 Task: Open Card Board Meeting in Board Diversity and Inclusion Program Evaluation and Optimization to Workspace App Development and add a team member Softage.1@softage.net, a label Orange, a checklist Event Sponsorship, an attachment from your computer, a color Orange and finally, add a card description 'Research and develop new partnership opportunities' and a comment 'We should approach this task with a sense of ownership, taking pride in our work and its impact on the project.'. Add a start date 'Jan 09, 1900' with a due date 'Jan 16, 1900'
Action: Mouse moved to (70, 281)
Screenshot: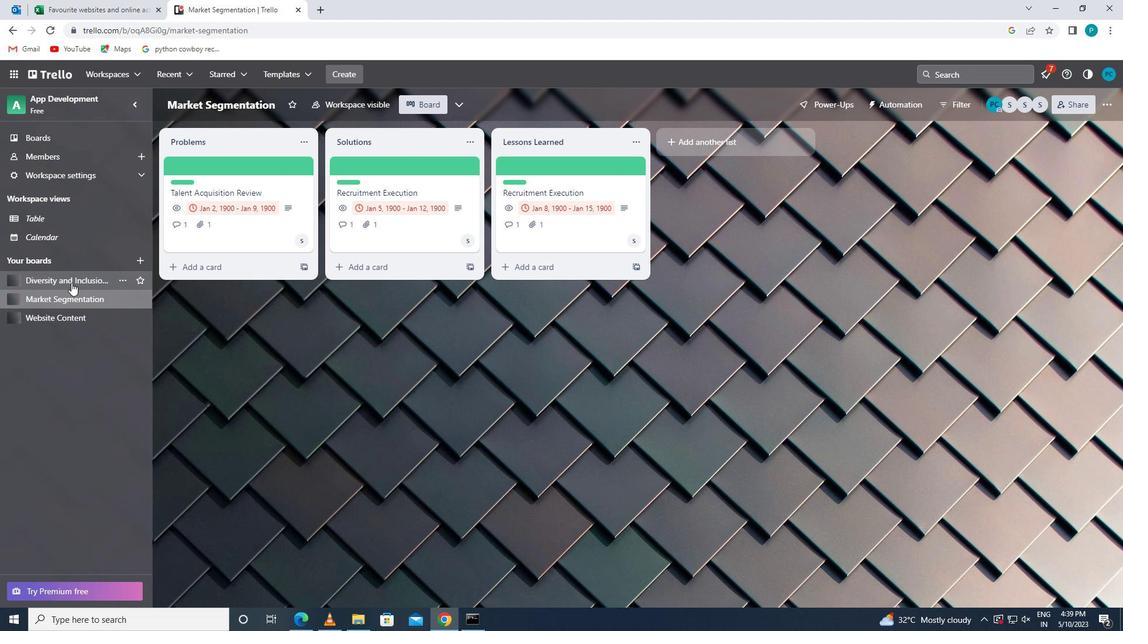 
Action: Mouse pressed left at (70, 281)
Screenshot: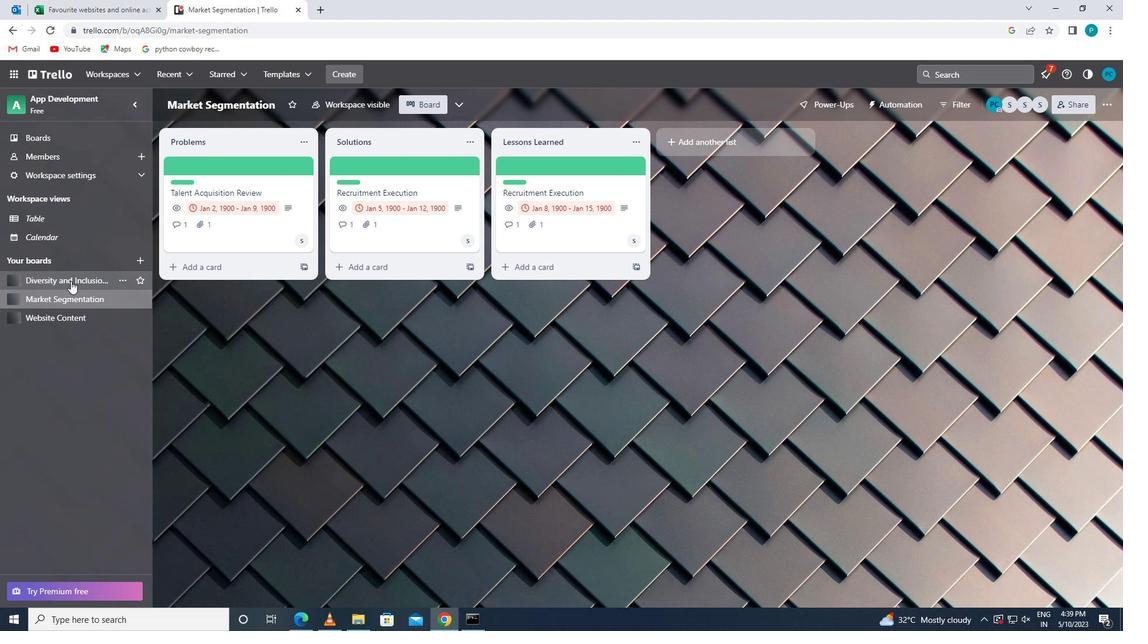 
Action: Mouse moved to (555, 171)
Screenshot: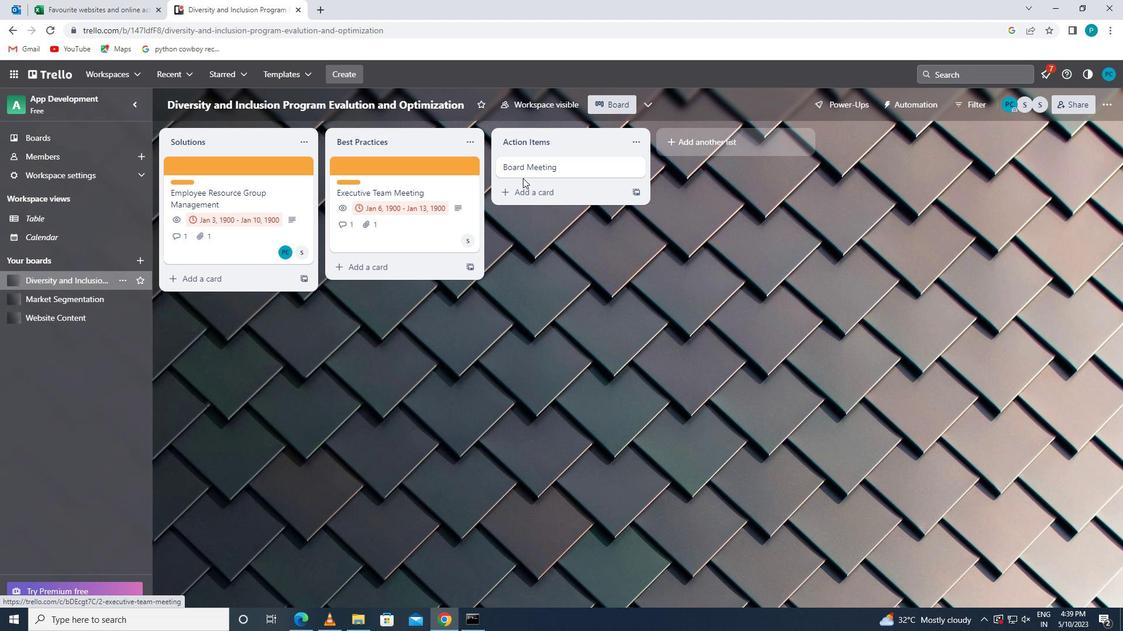 
Action: Mouse pressed left at (555, 171)
Screenshot: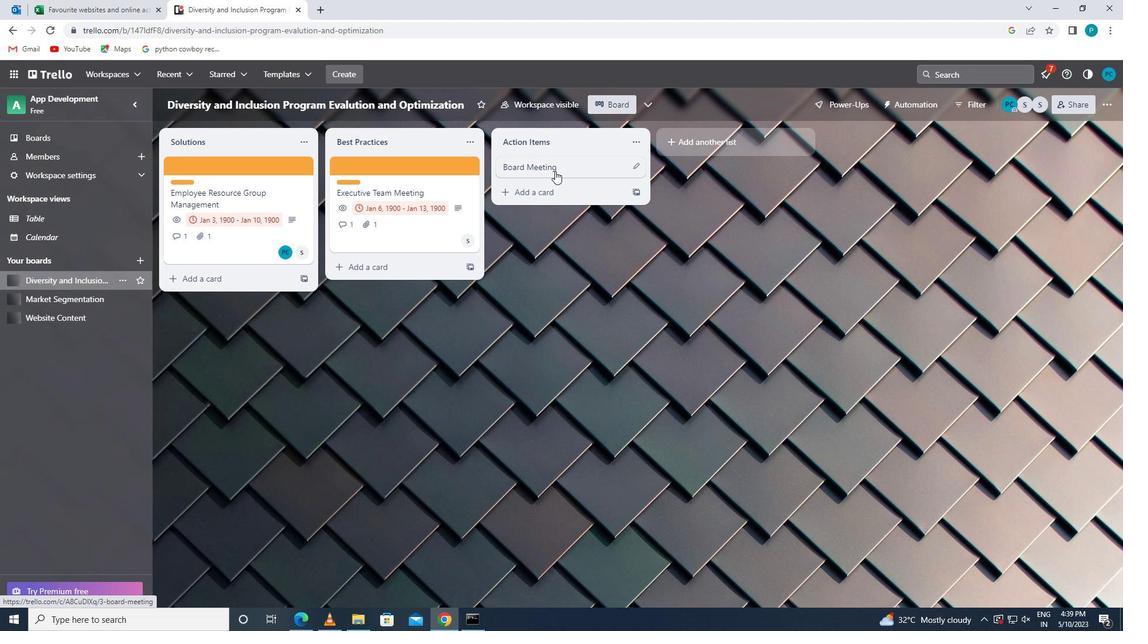 
Action: Mouse moved to (726, 213)
Screenshot: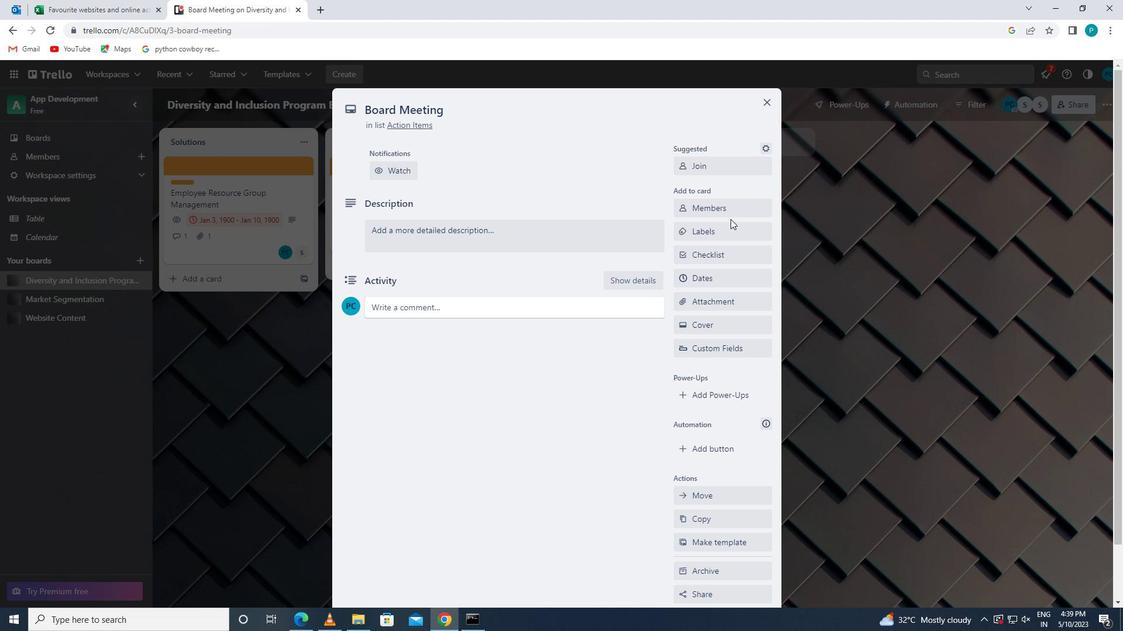
Action: Mouse pressed left at (726, 213)
Screenshot: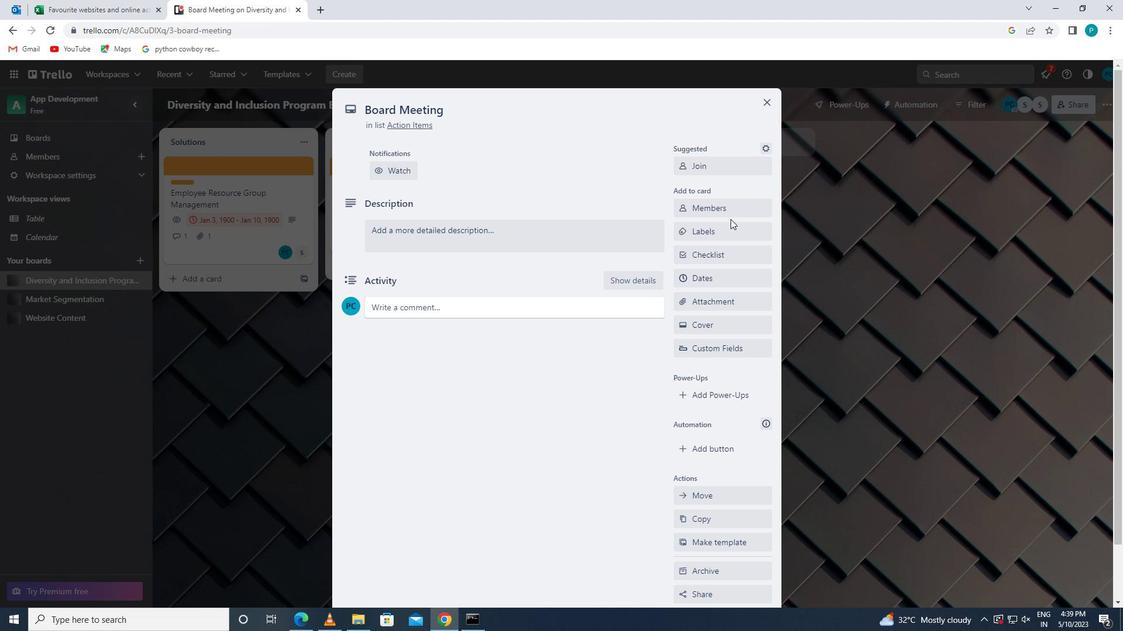 
Action: Mouse moved to (713, 268)
Screenshot: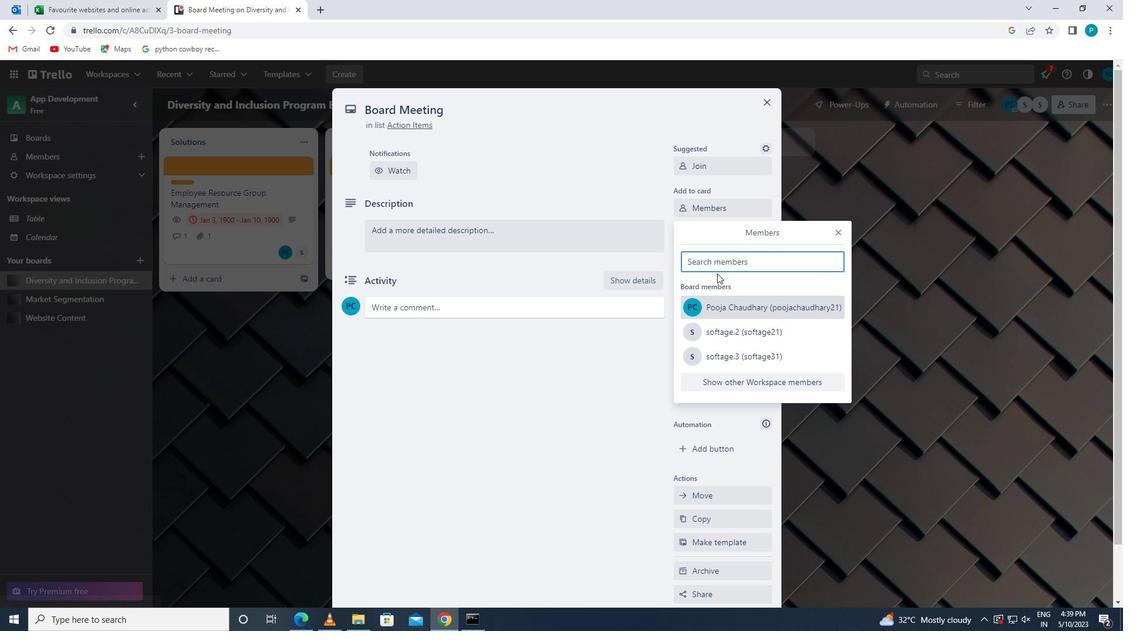 
Action: Key pressed softage
Screenshot: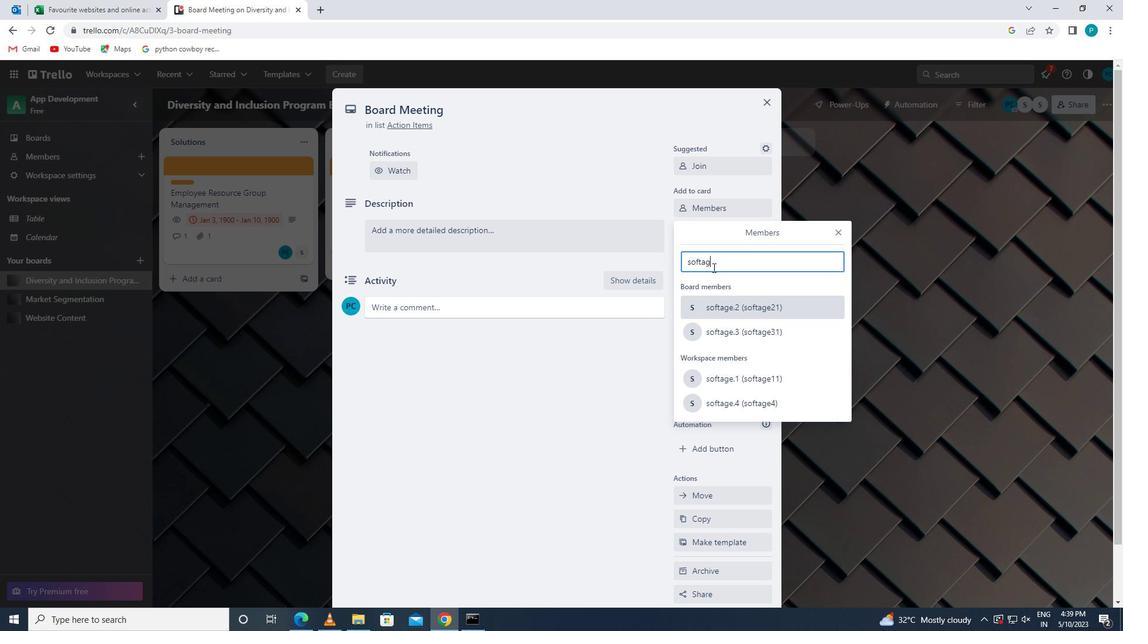 
Action: Mouse moved to (729, 379)
Screenshot: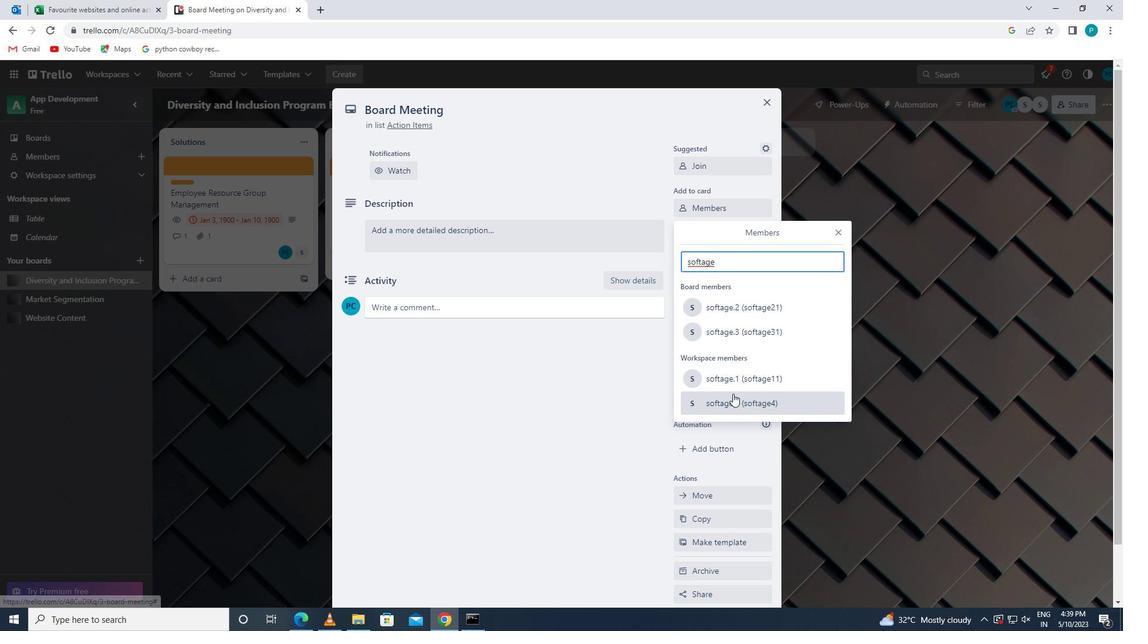 
Action: Mouse pressed left at (729, 379)
Screenshot: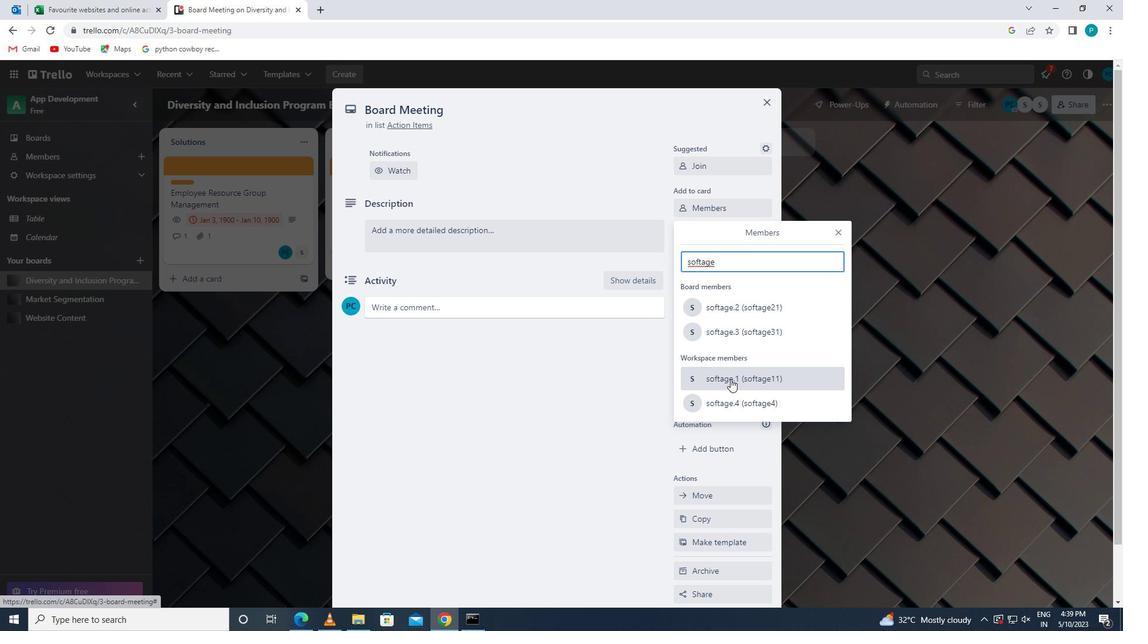 
Action: Mouse moved to (841, 228)
Screenshot: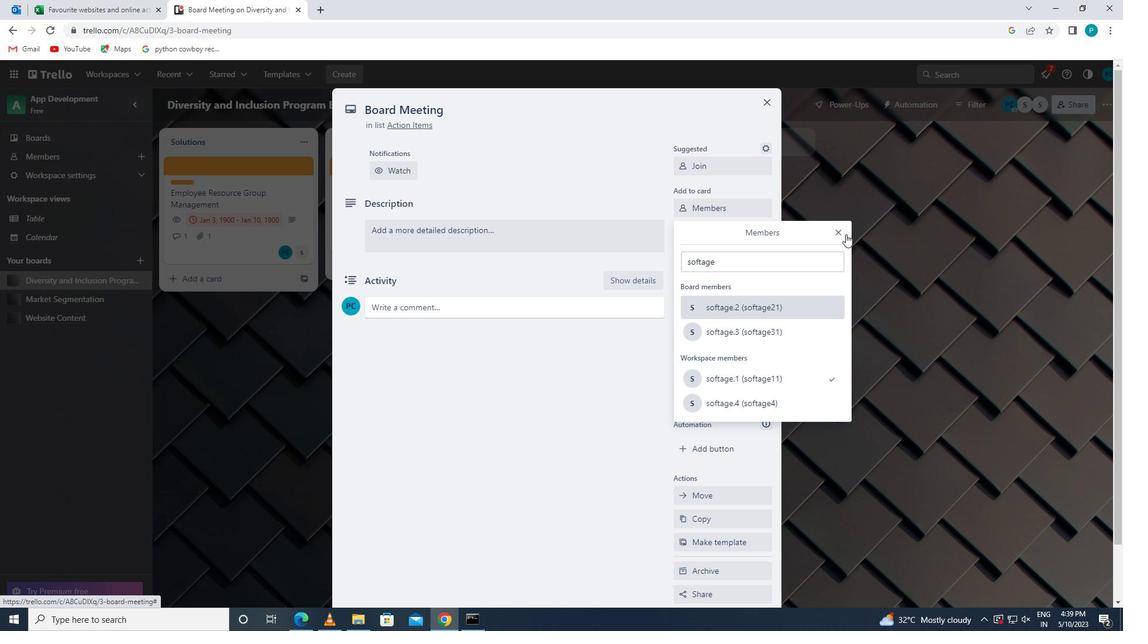 
Action: Mouse pressed left at (841, 228)
Screenshot: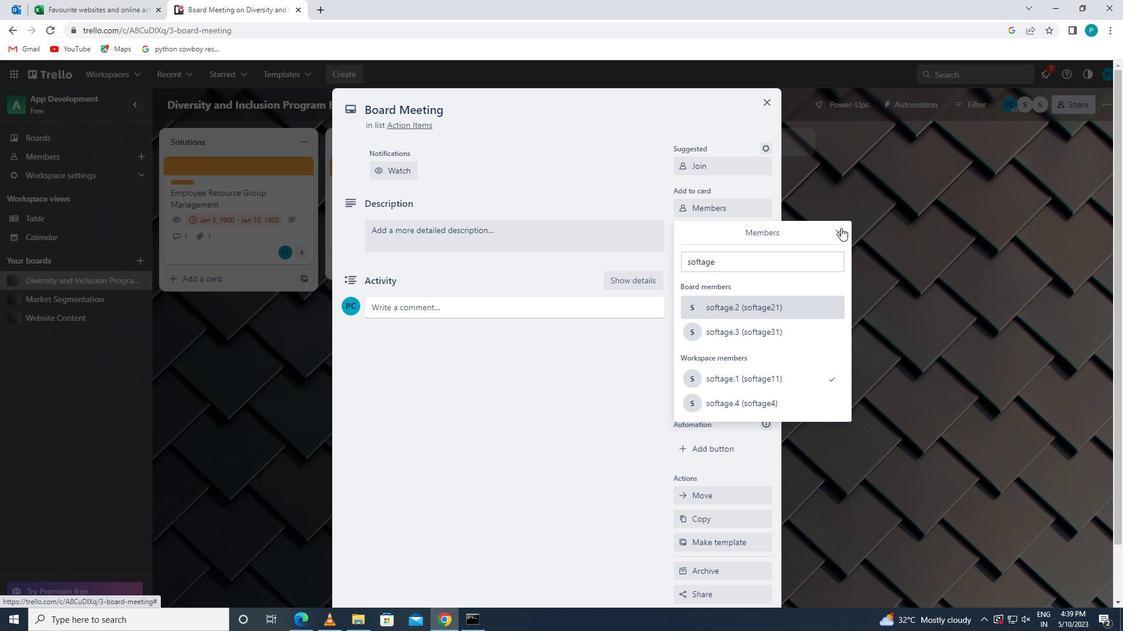 
Action: Mouse moved to (712, 233)
Screenshot: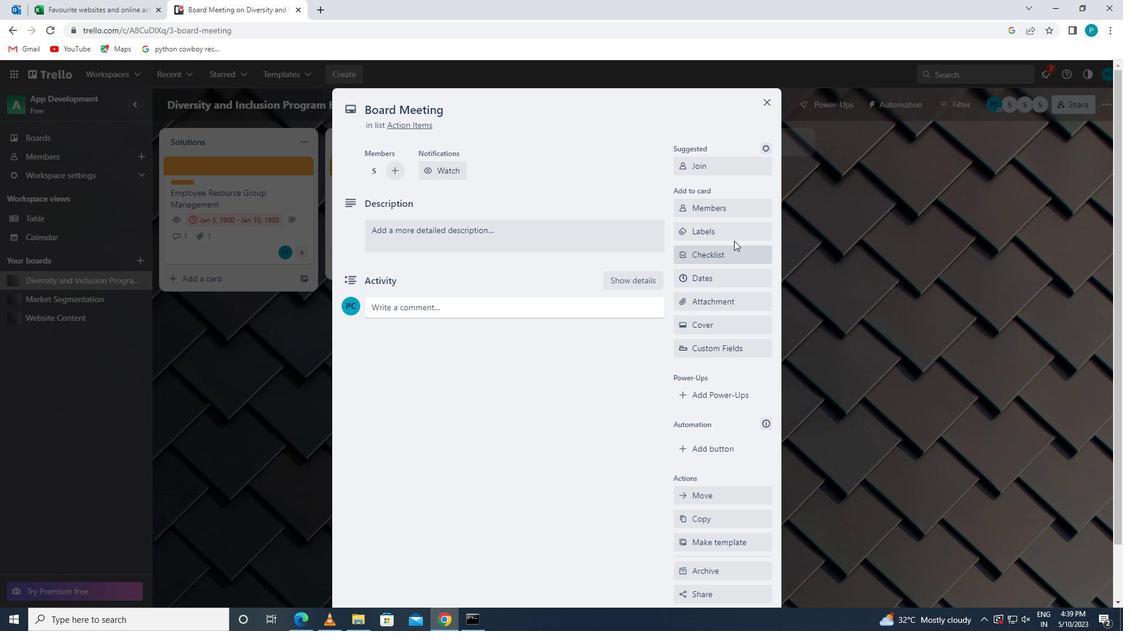 
Action: Mouse pressed left at (712, 233)
Screenshot: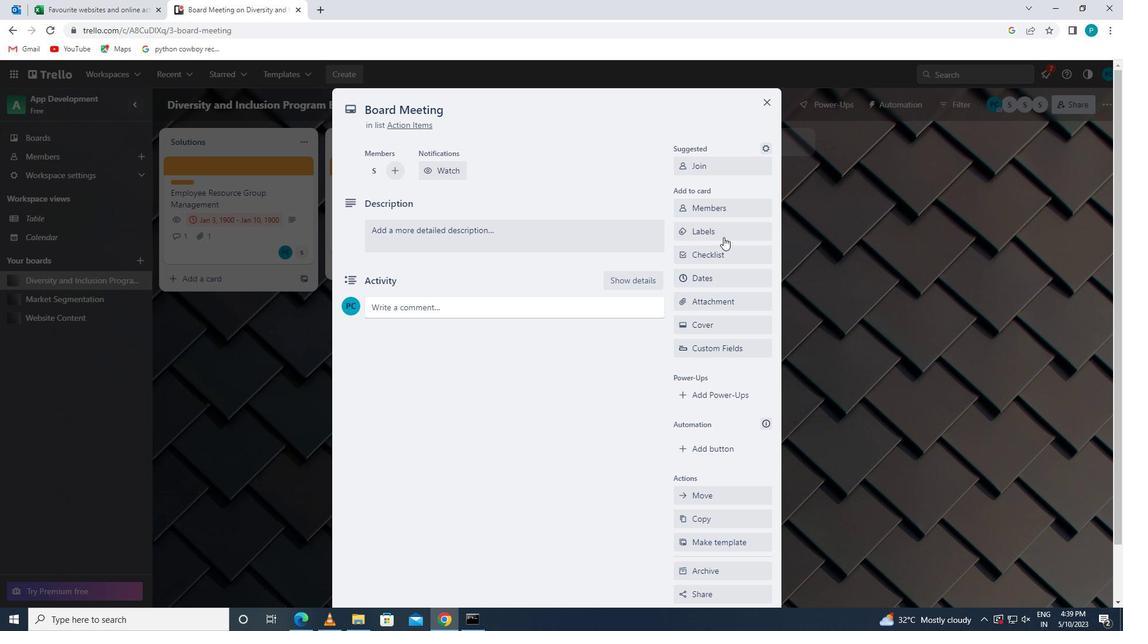 
Action: Mouse moved to (703, 449)
Screenshot: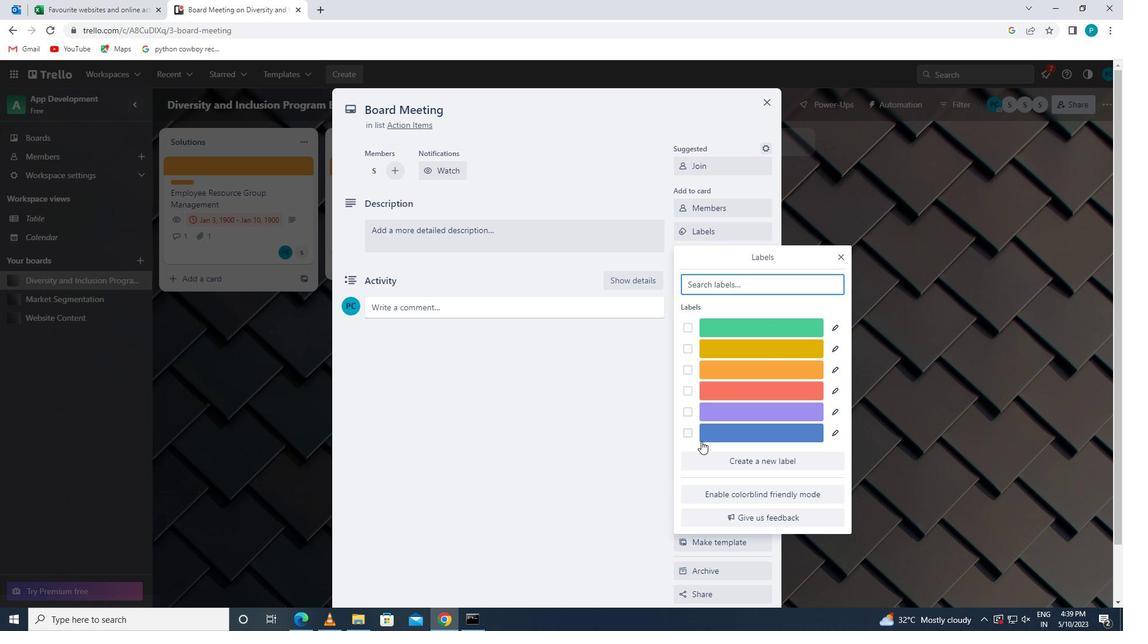 
Action: Mouse pressed left at (703, 449)
Screenshot: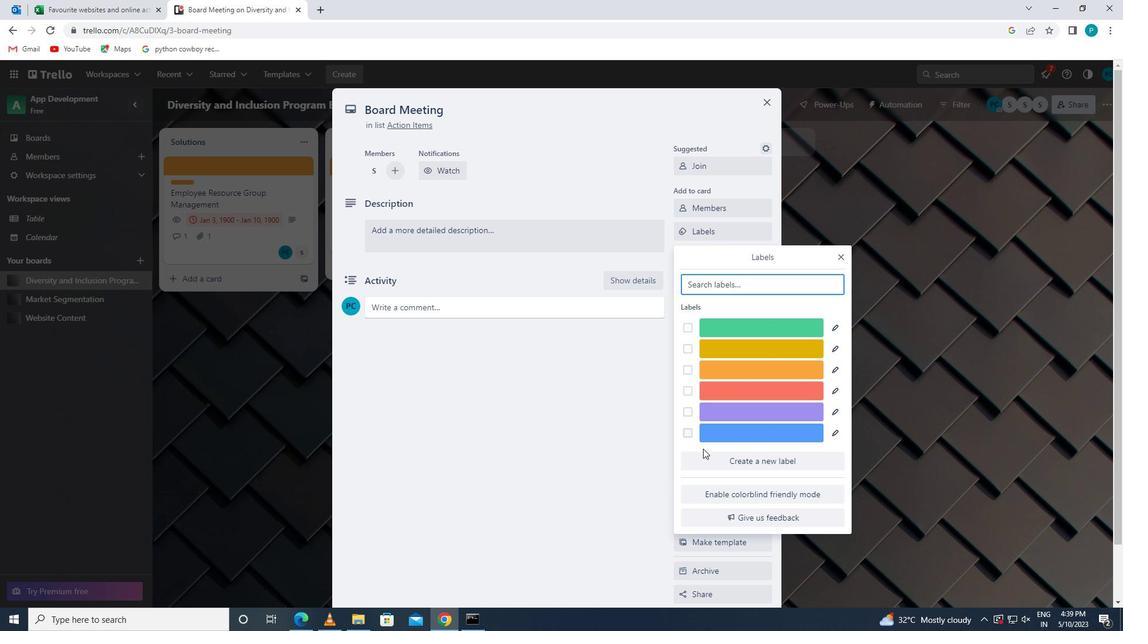 
Action: Mouse moved to (710, 455)
Screenshot: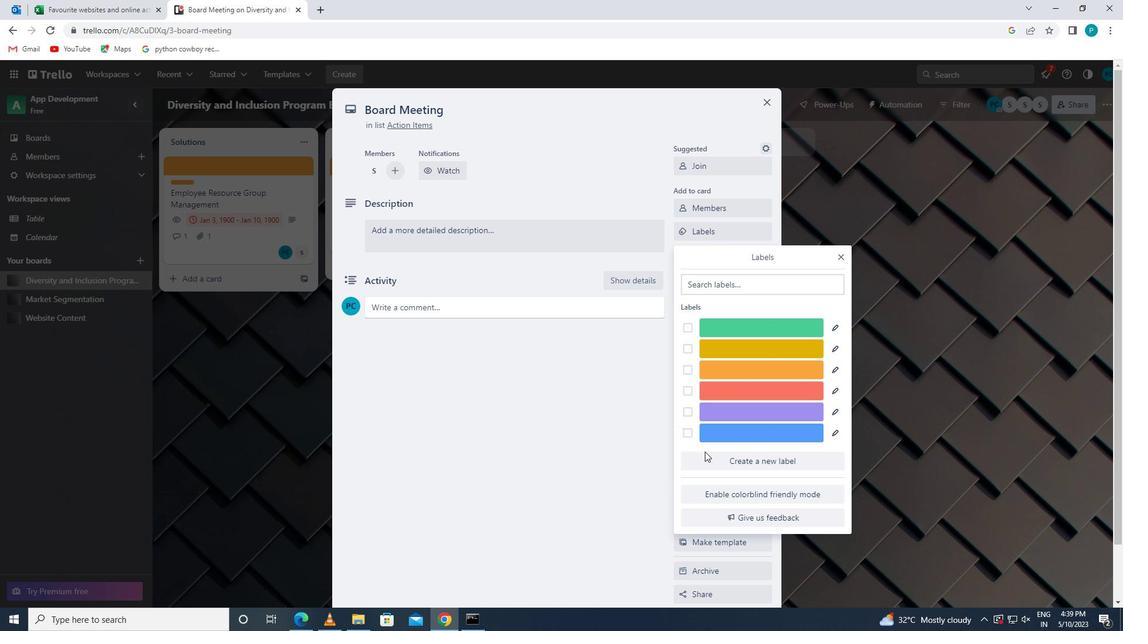 
Action: Mouse pressed left at (710, 455)
Screenshot: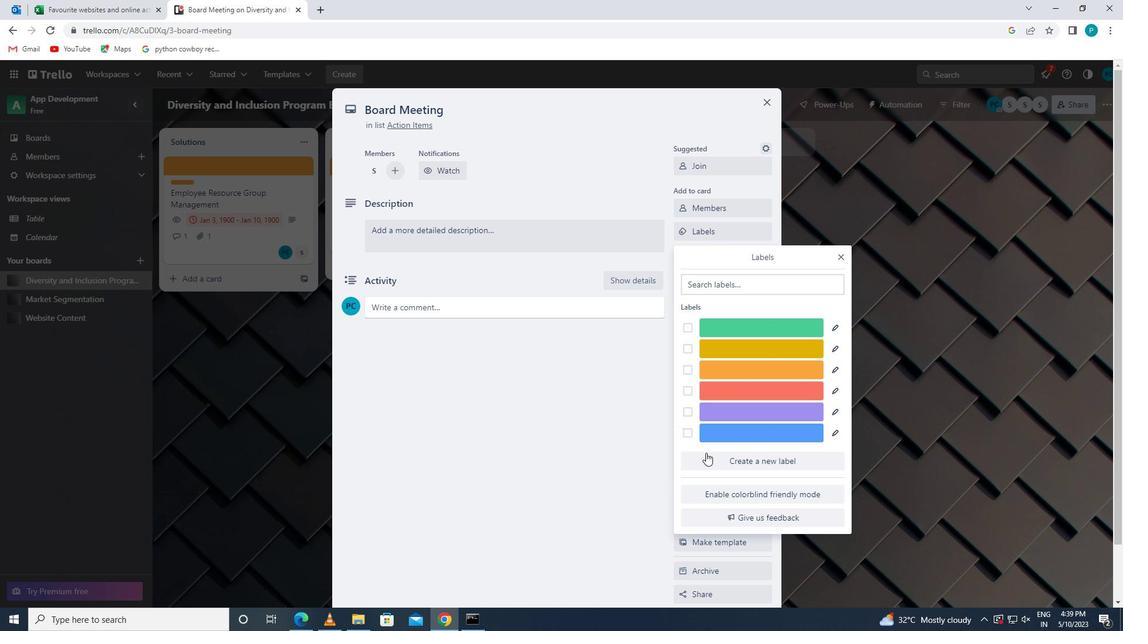 
Action: Mouse moved to (758, 427)
Screenshot: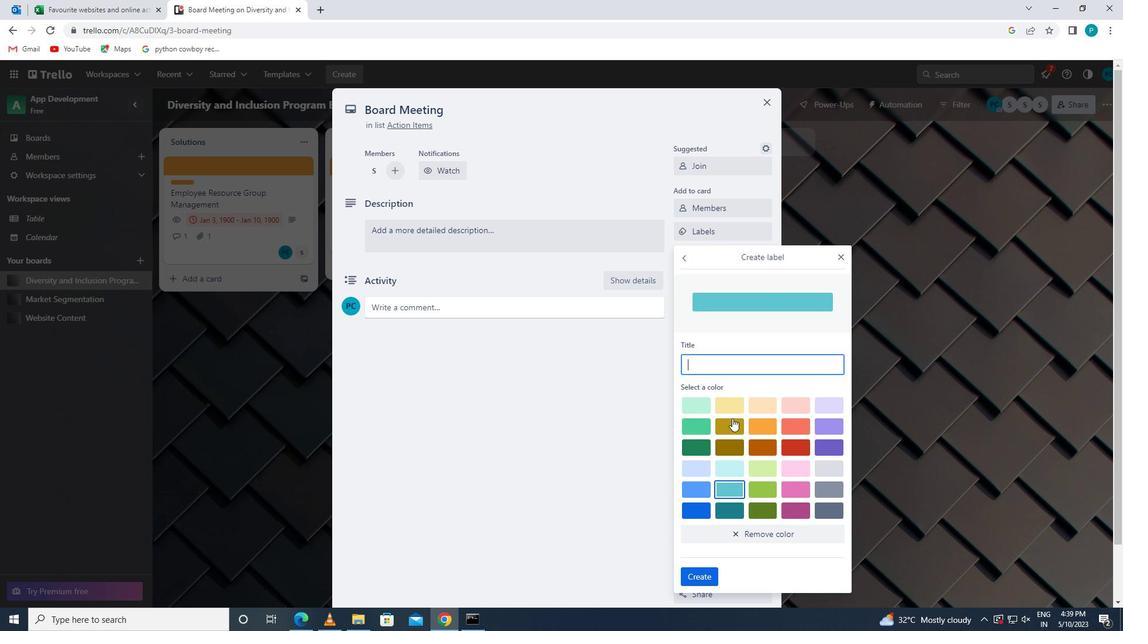 
Action: Mouse pressed left at (758, 427)
Screenshot: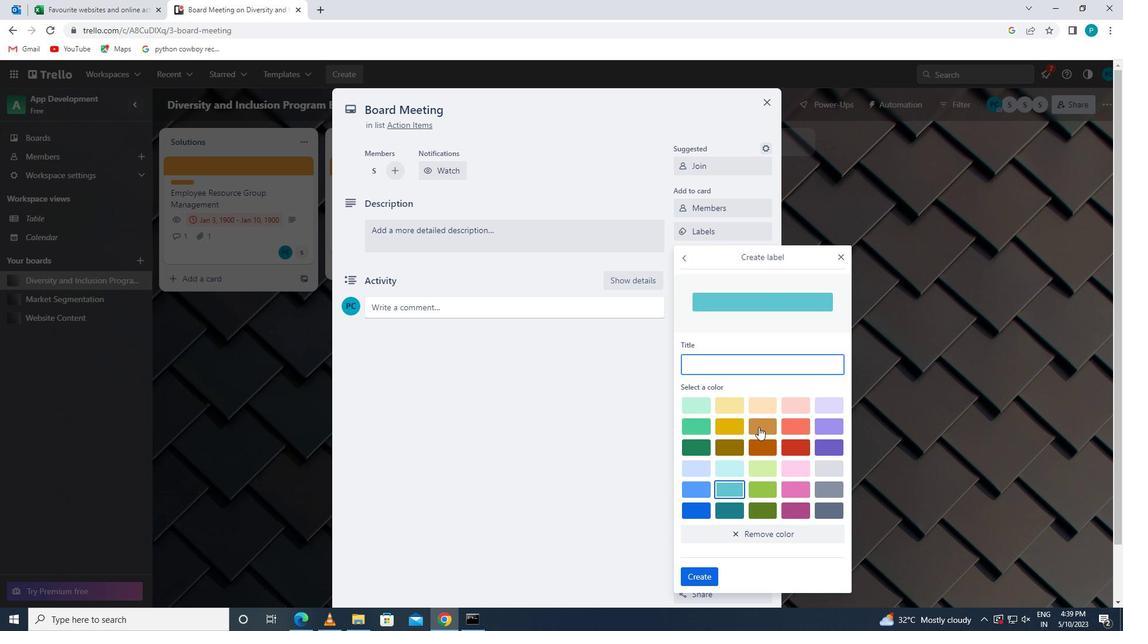 
Action: Mouse moved to (690, 586)
Screenshot: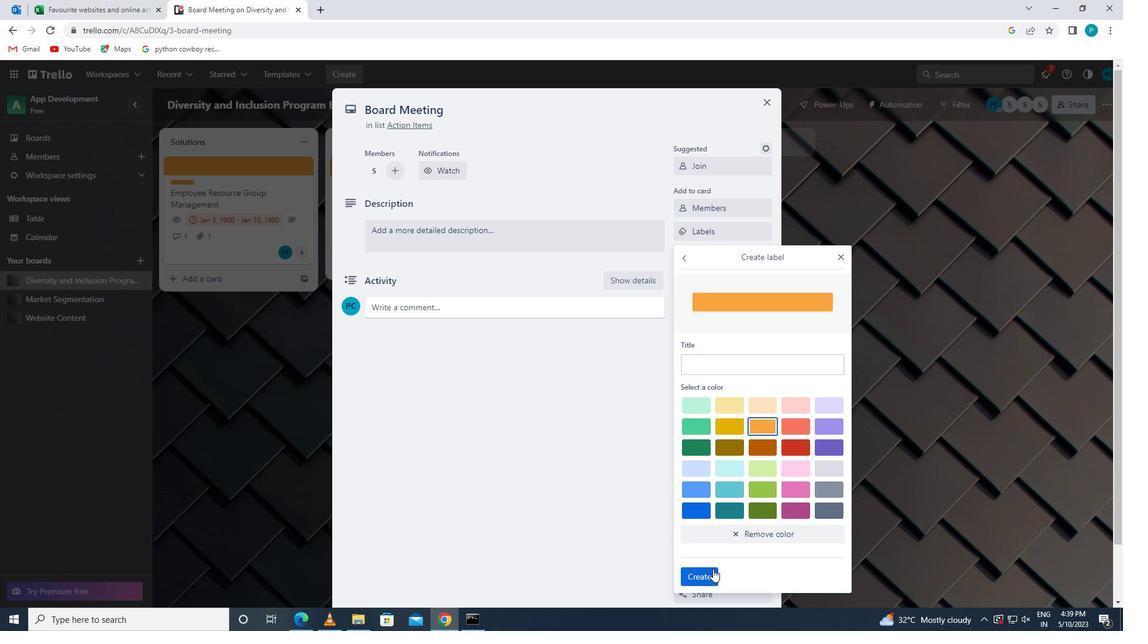 
Action: Mouse pressed left at (690, 586)
Screenshot: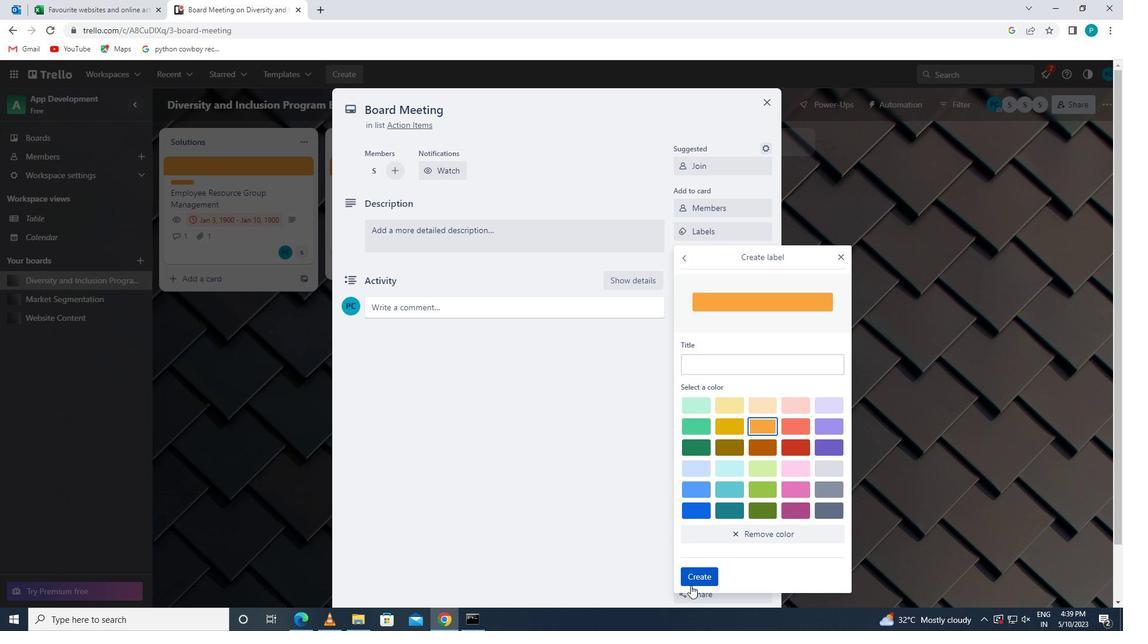 
Action: Mouse moved to (839, 261)
Screenshot: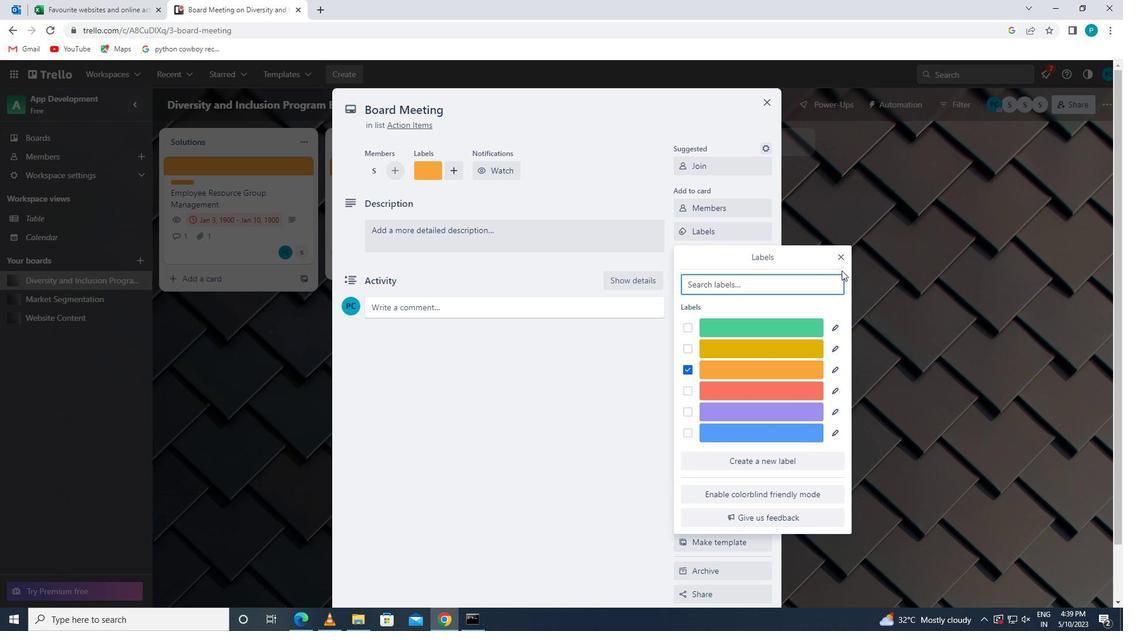 
Action: Mouse pressed left at (839, 261)
Screenshot: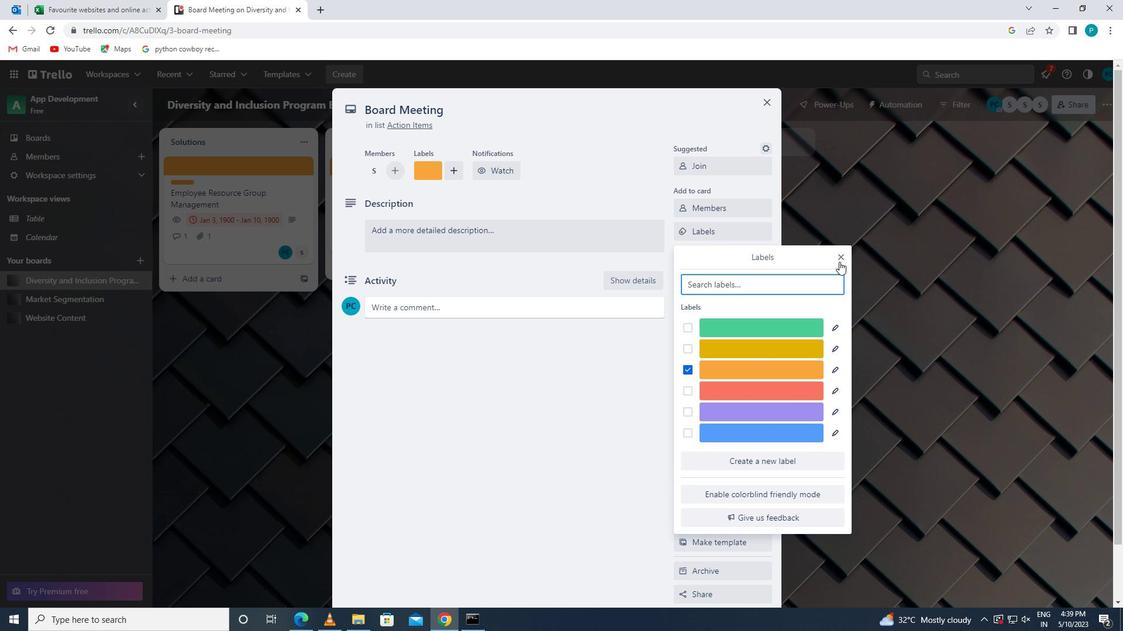 
Action: Mouse moved to (715, 256)
Screenshot: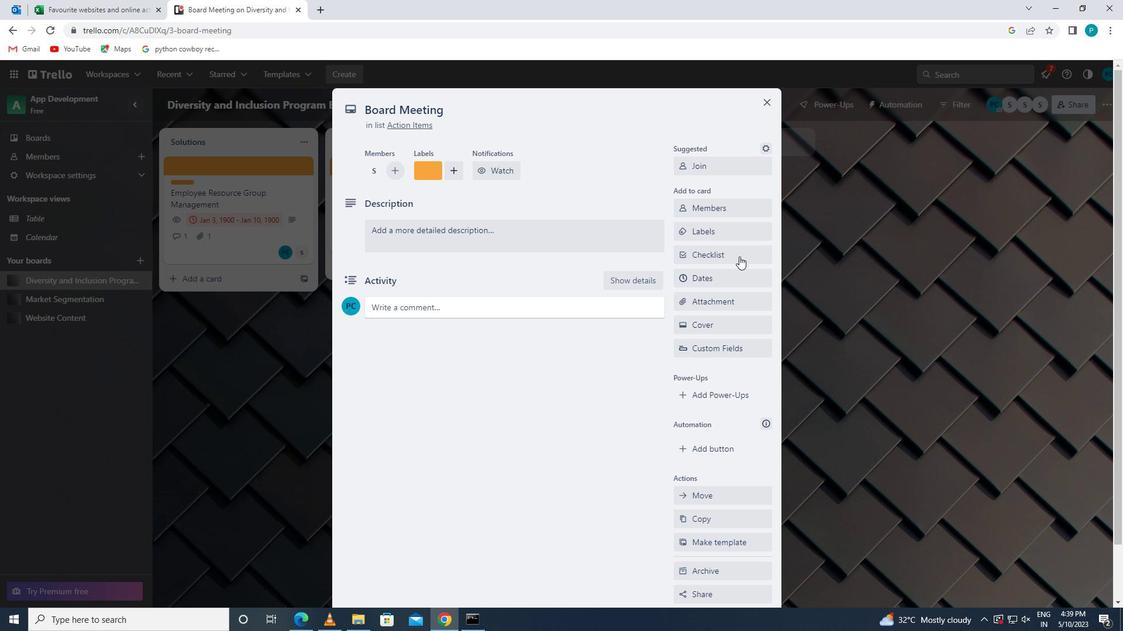 
Action: Mouse pressed left at (715, 256)
Screenshot: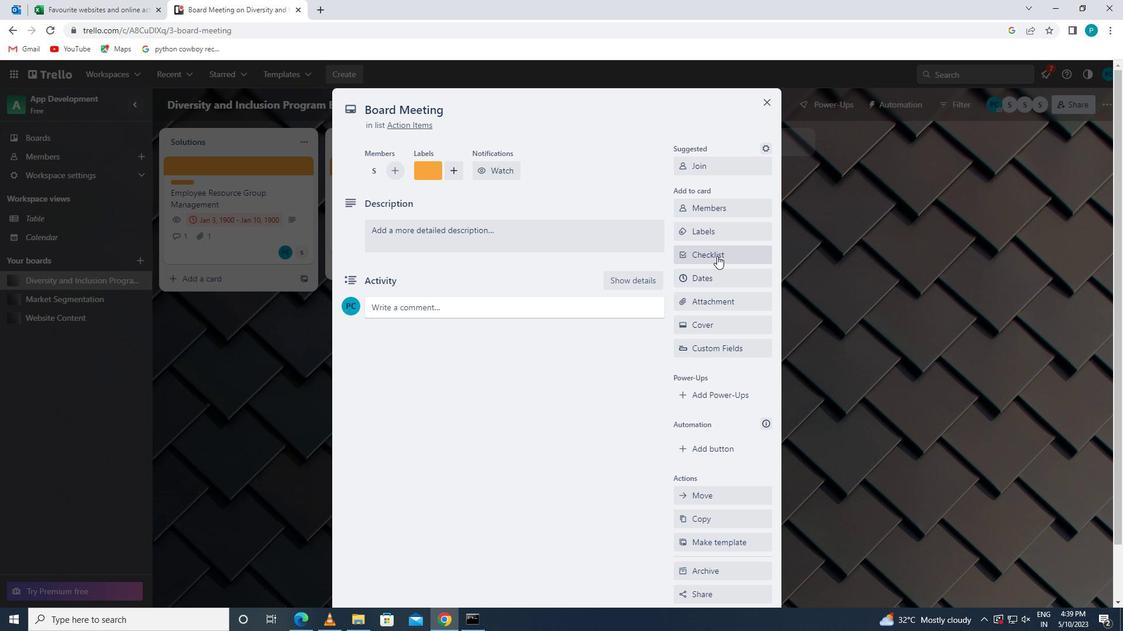 
Action: Mouse moved to (764, 321)
Screenshot: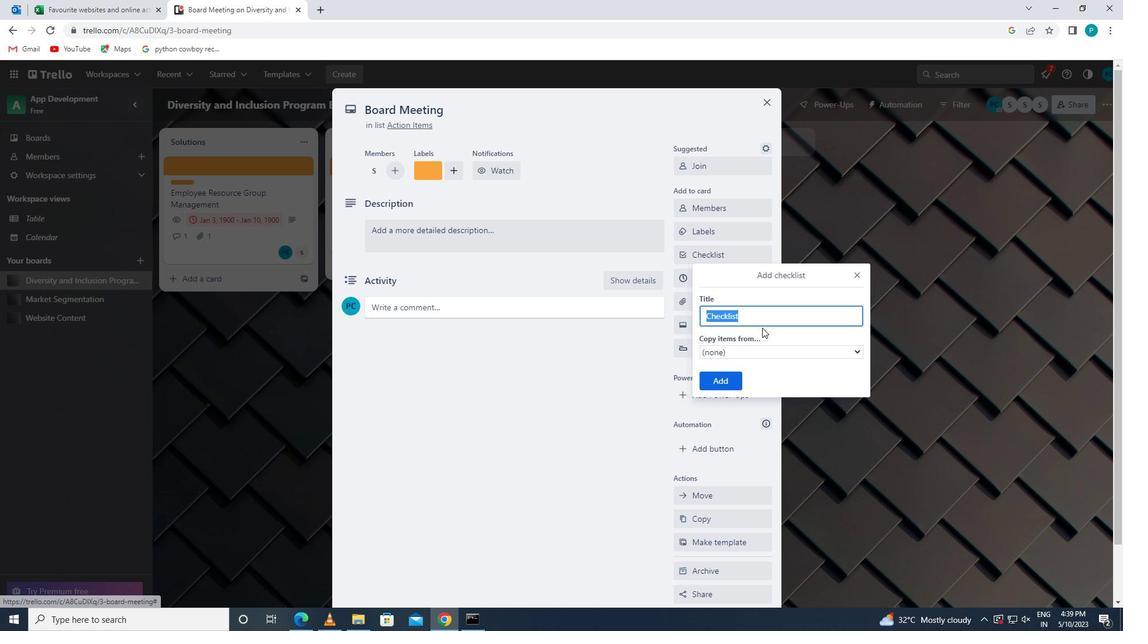 
Action: Mouse pressed left at (764, 321)
Screenshot: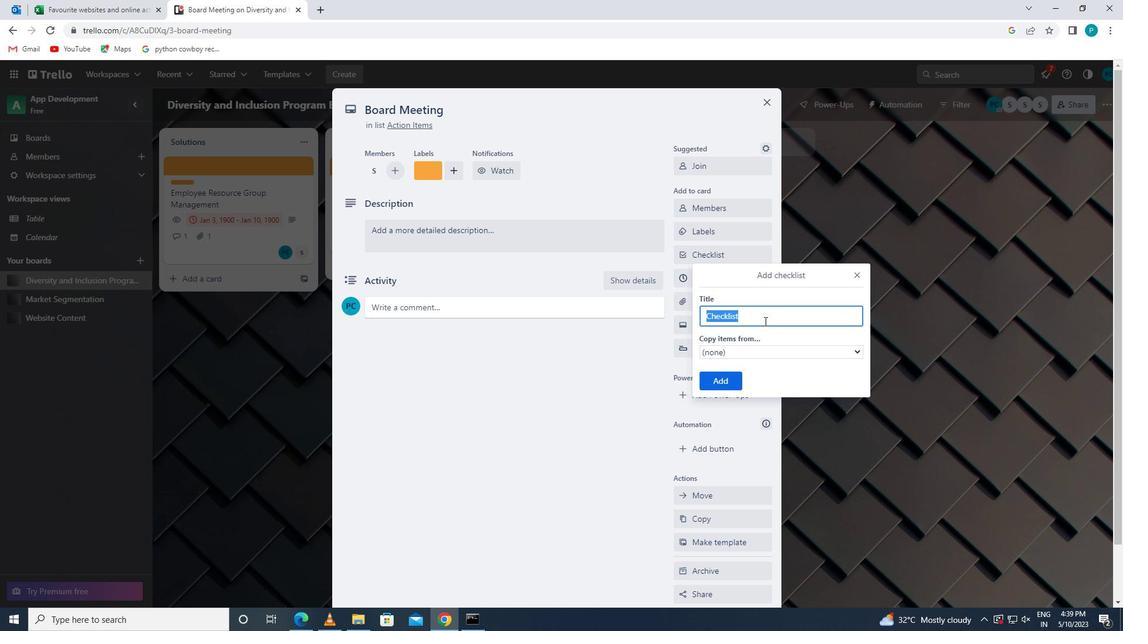 
Action: Key pressed e<Key.backspace><Key.backspace><Key.backspace><Key.backspace><Key.backspace><Key.backspace><Key.backspace><Key.backspace><Key.backspace><Key.backspace><Key.backspace><Key.backspace><Key.backspace><Key.backspace><Key.backspace><Key.backspace><Key.backspace>ev
Screenshot: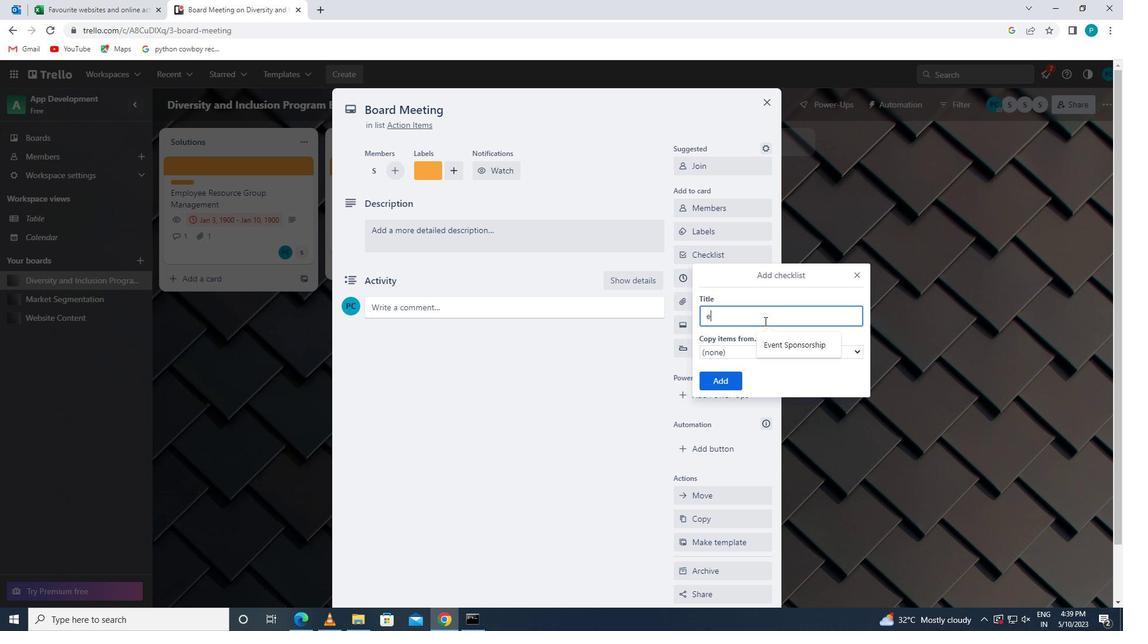 
Action: Mouse moved to (789, 349)
Screenshot: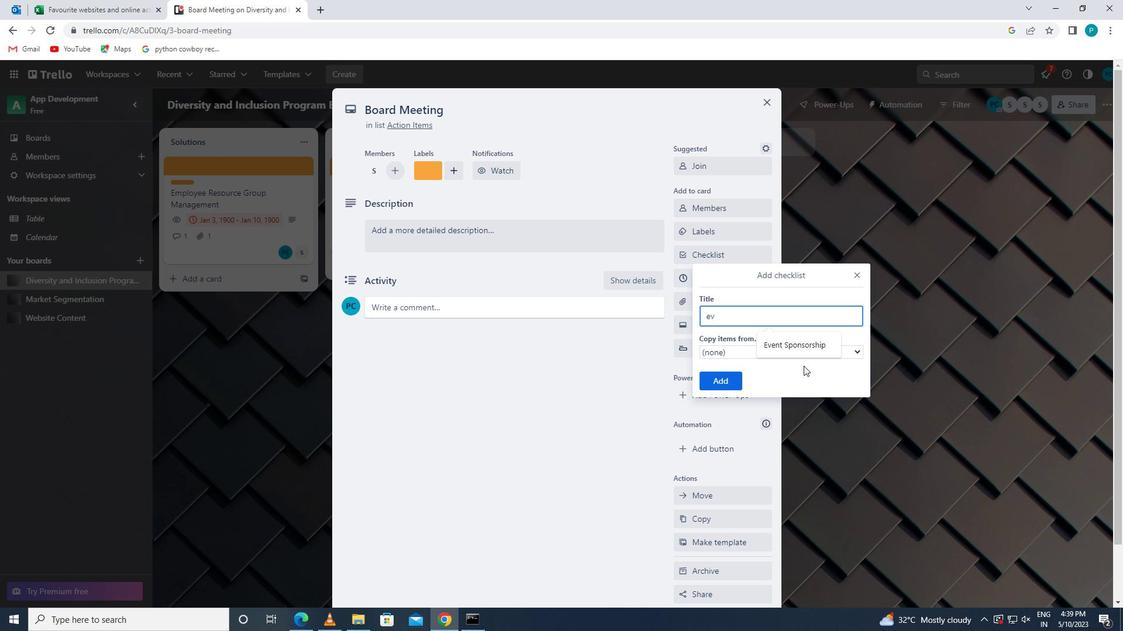 
Action: Mouse pressed left at (789, 349)
Screenshot: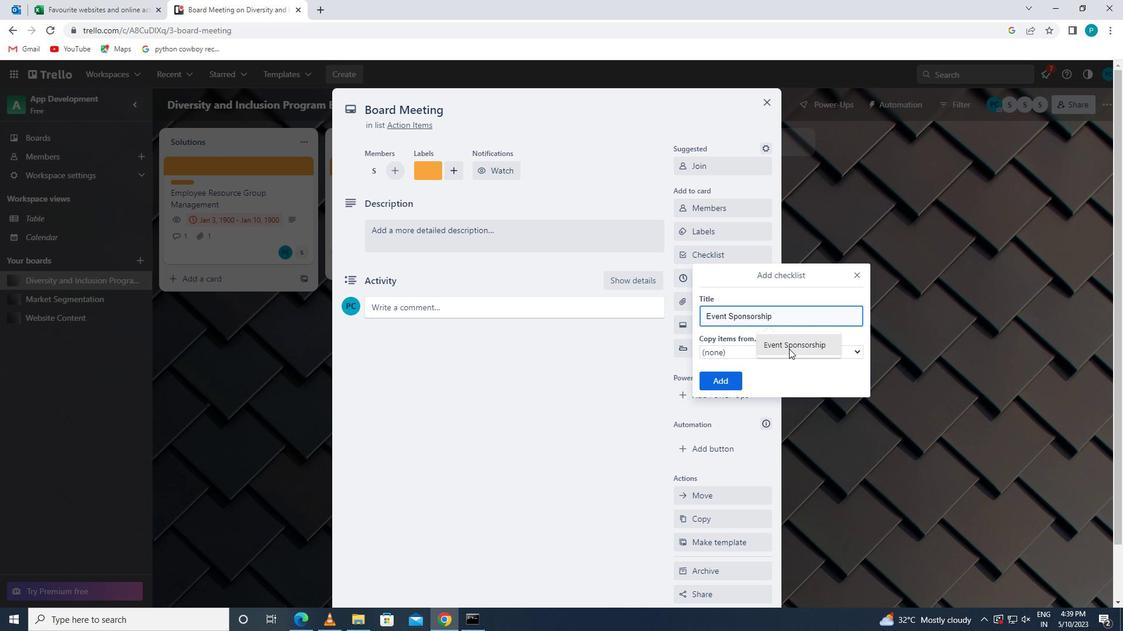 
Action: Mouse moved to (736, 375)
Screenshot: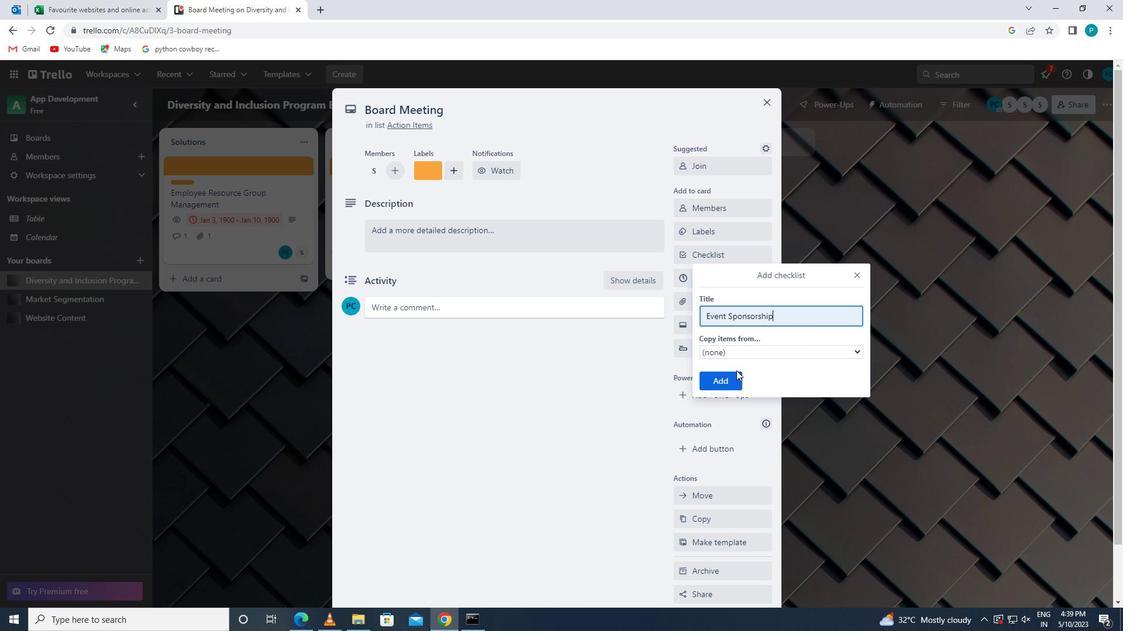 
Action: Mouse pressed left at (736, 375)
Screenshot: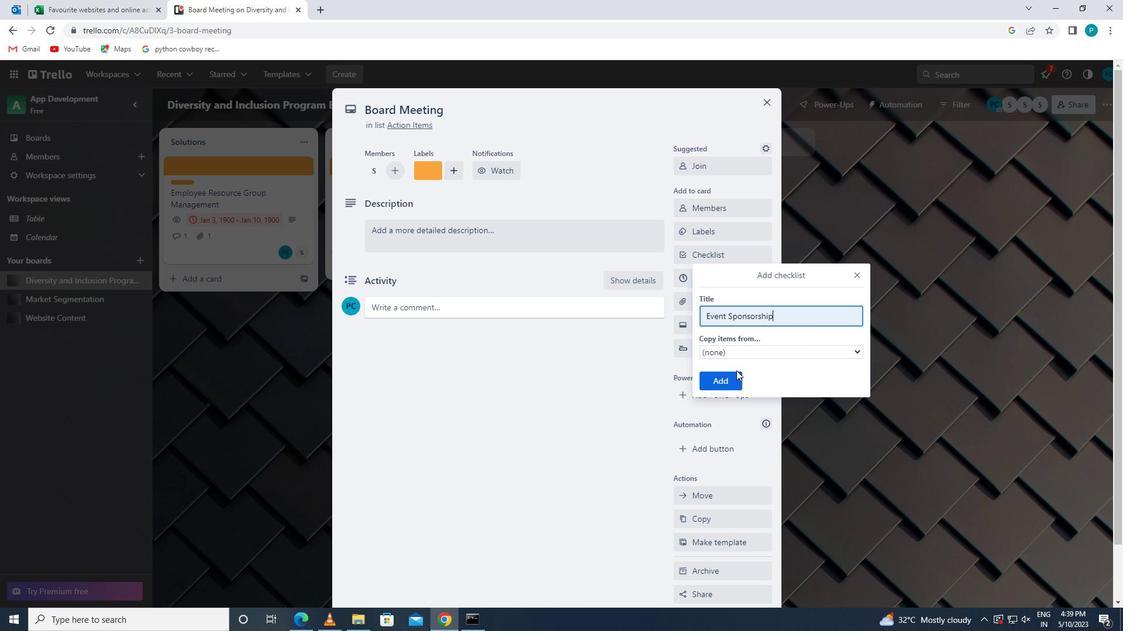 
Action: Mouse moved to (719, 293)
Screenshot: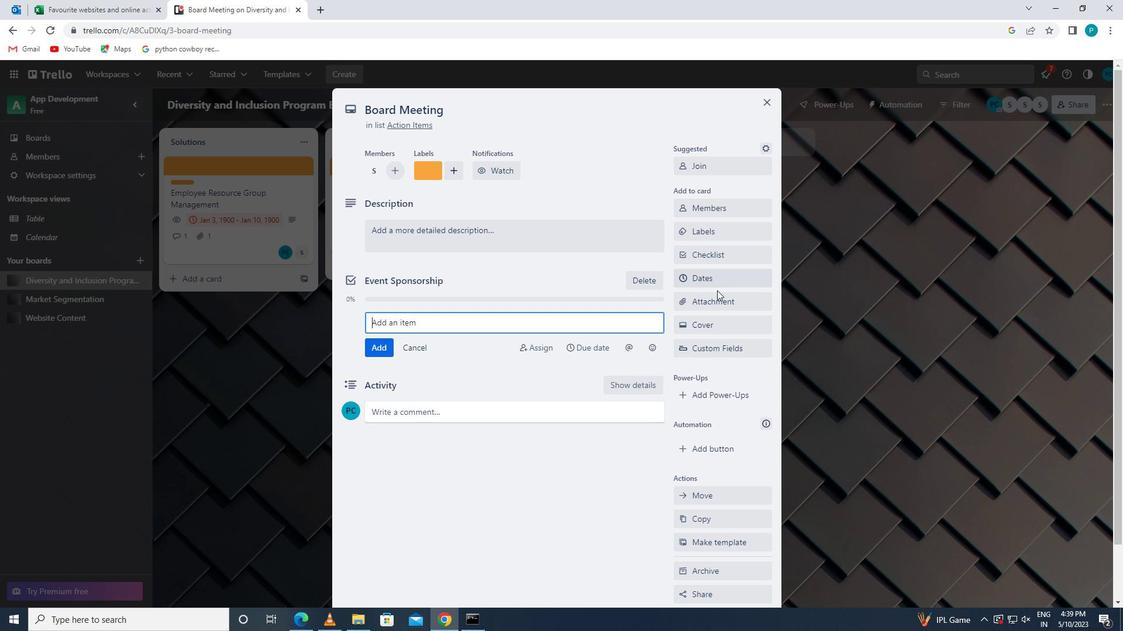 
Action: Mouse pressed left at (719, 293)
Screenshot: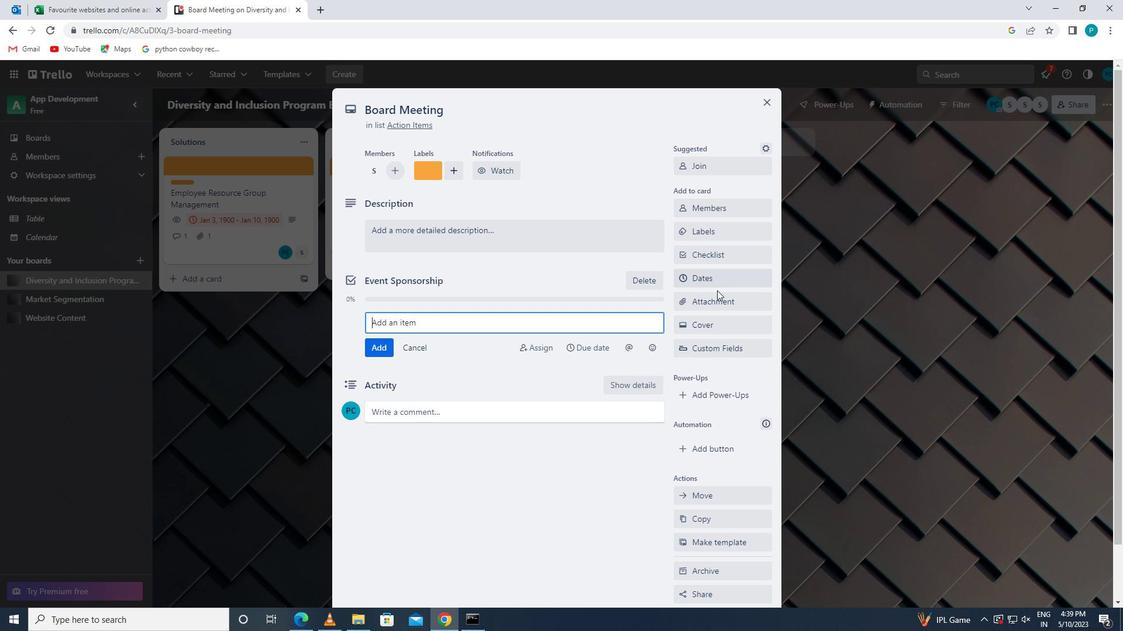 
Action: Mouse moved to (722, 352)
Screenshot: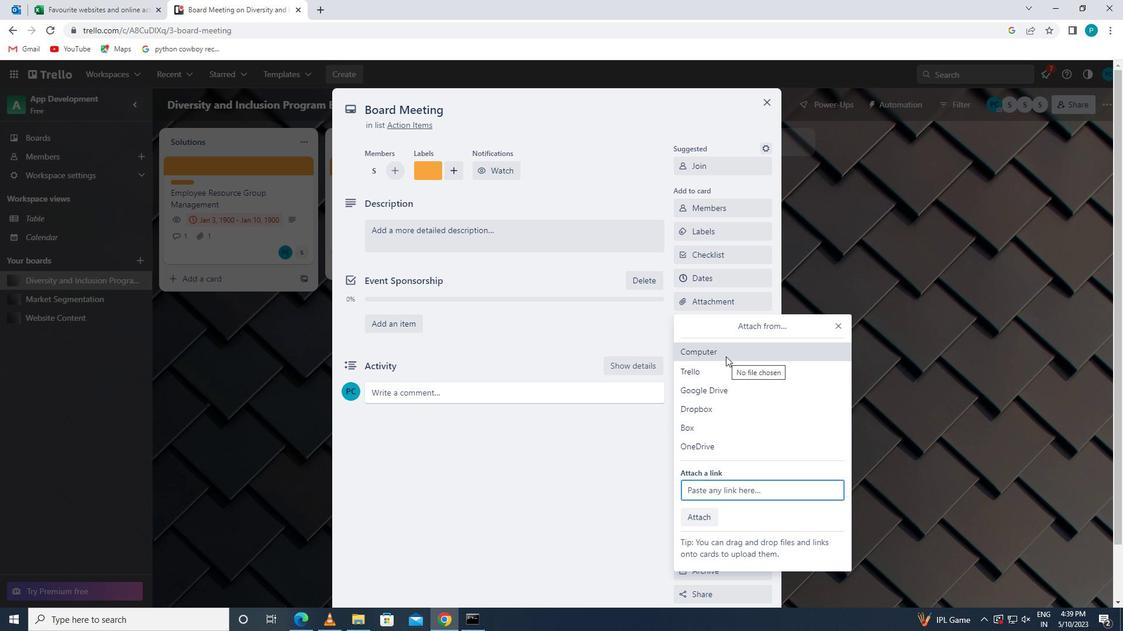 
Action: Mouse pressed left at (722, 352)
Screenshot: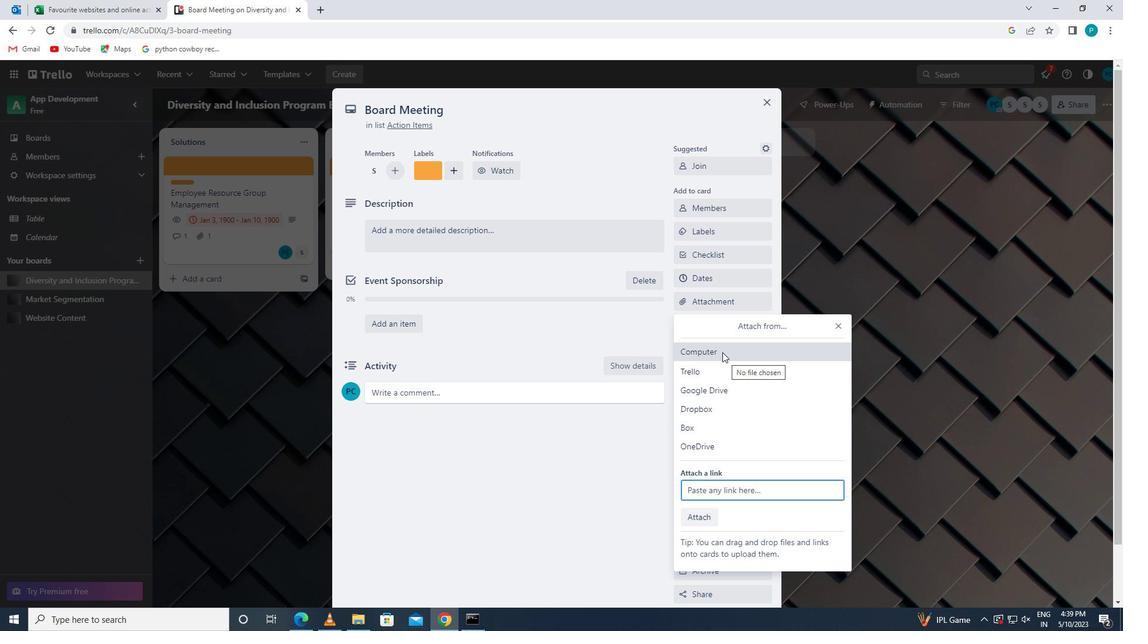 
Action: Mouse moved to (210, 73)
Screenshot: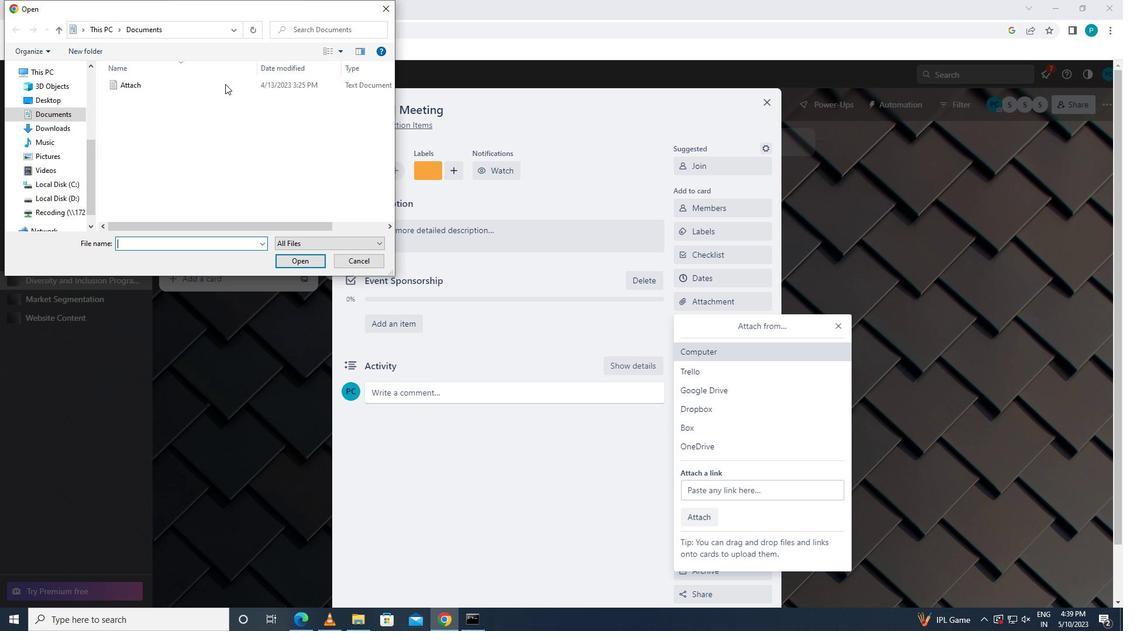
Action: Mouse pressed left at (210, 73)
Screenshot: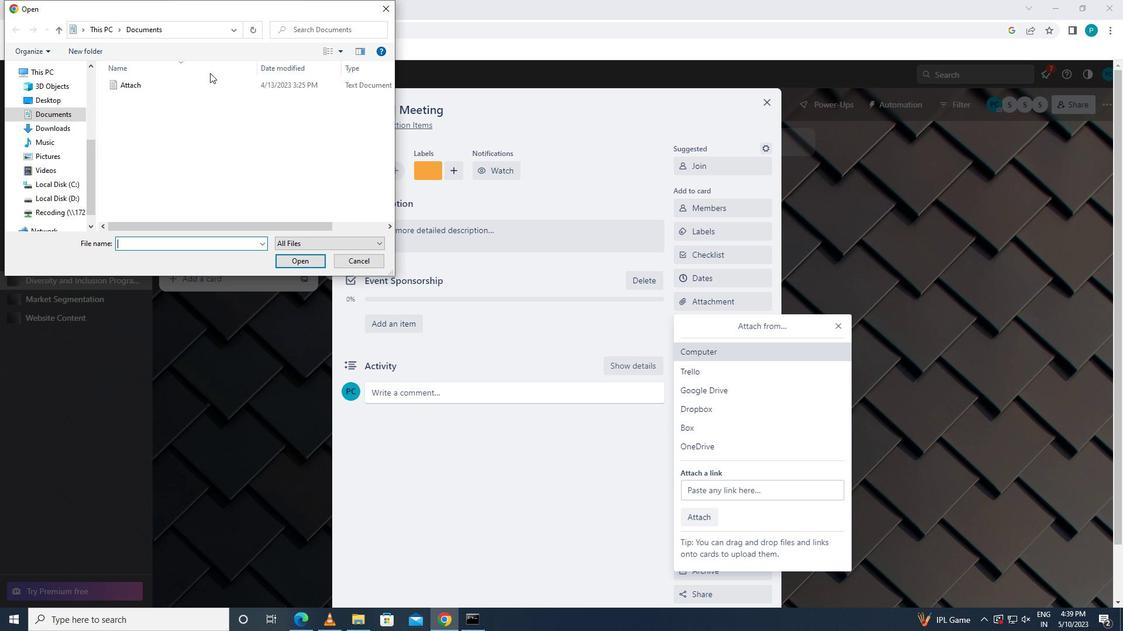 
Action: Mouse moved to (207, 83)
Screenshot: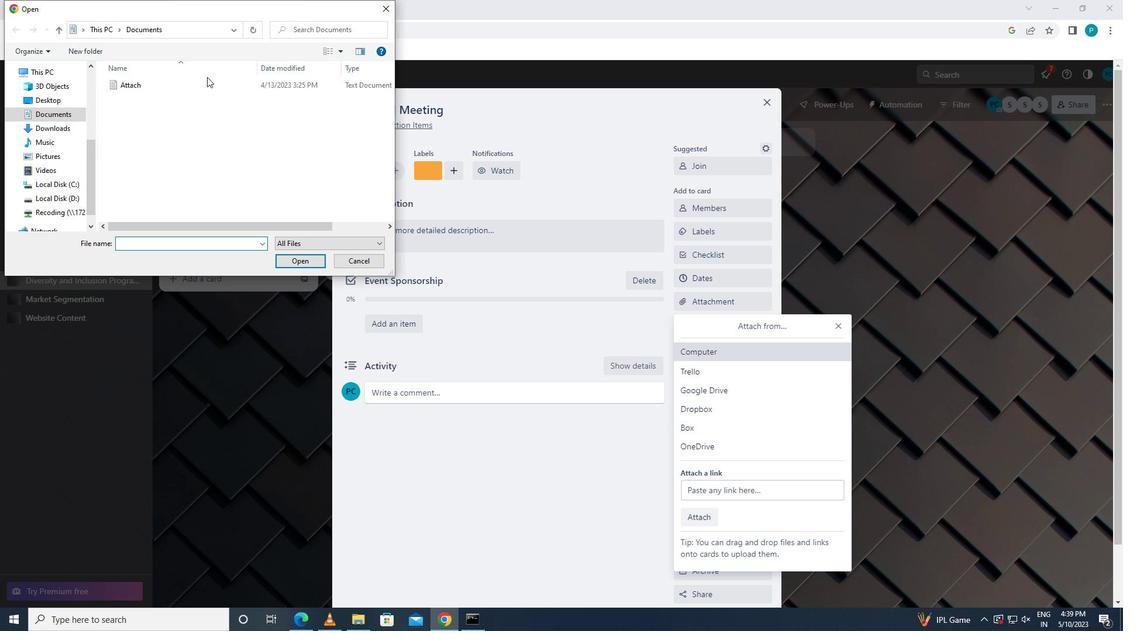 
Action: Mouse pressed left at (207, 83)
Screenshot: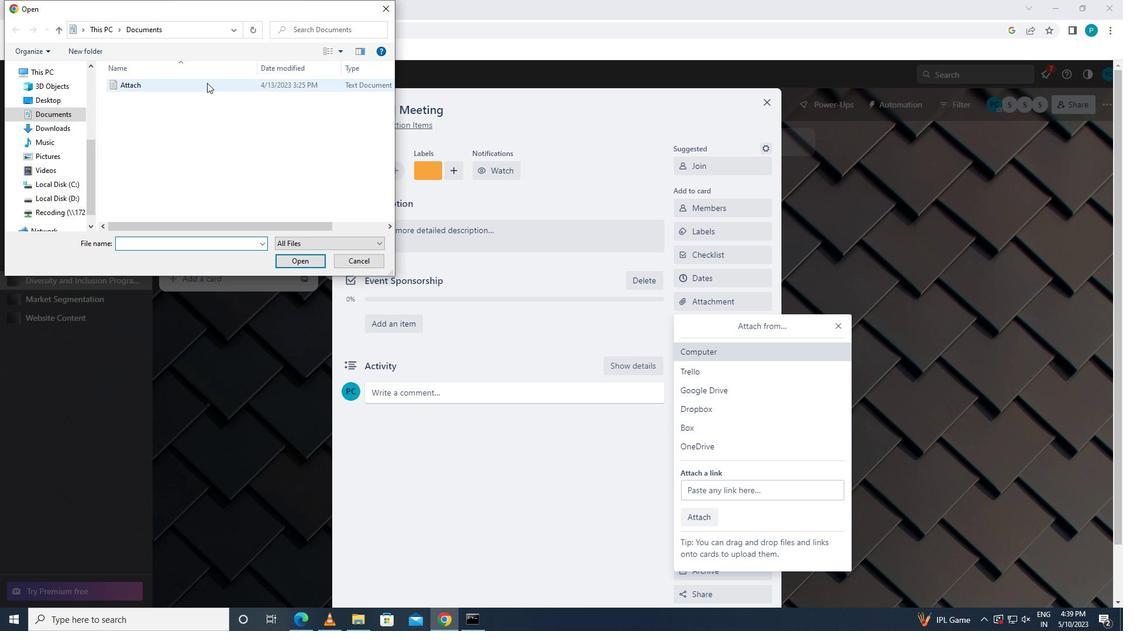 
Action: Mouse moved to (306, 262)
Screenshot: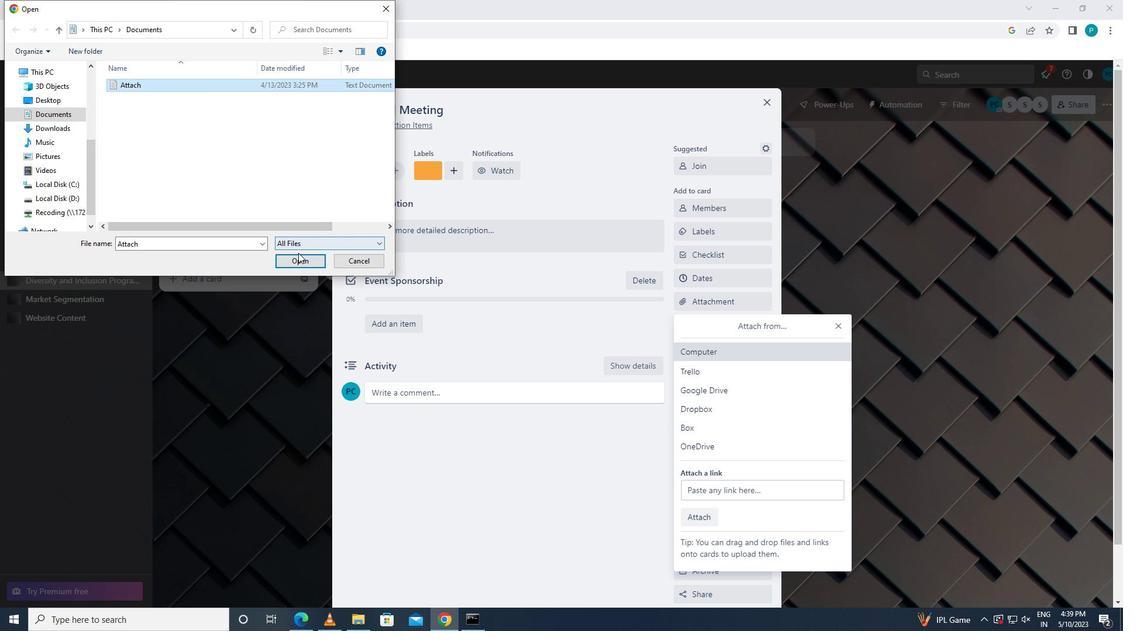 
Action: Mouse pressed left at (306, 262)
Screenshot: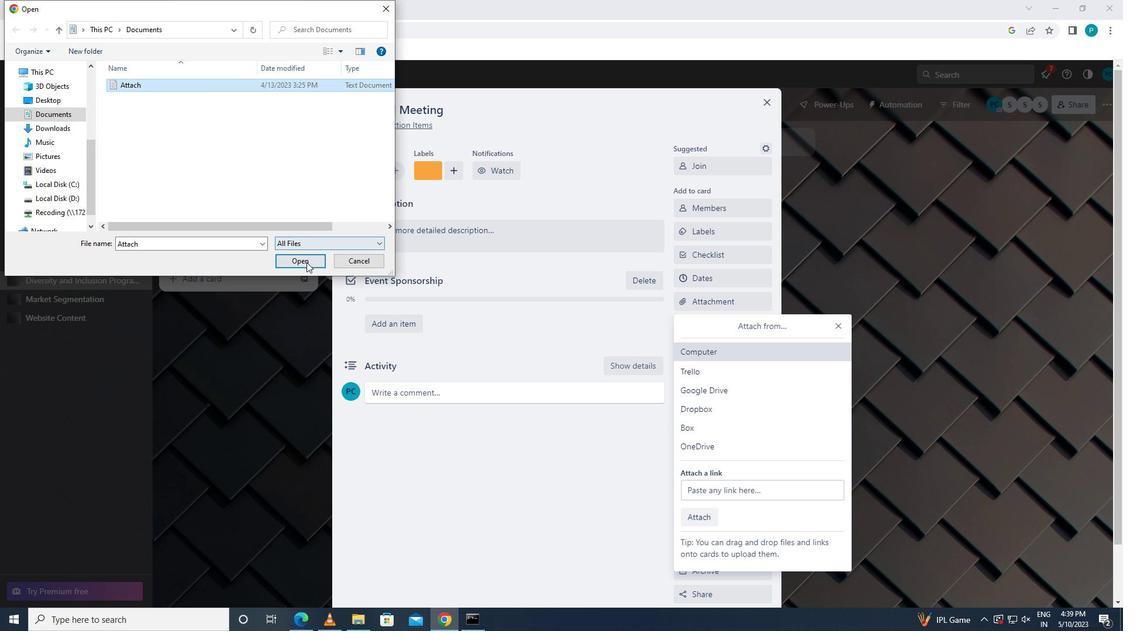 
Action: Mouse moved to (721, 330)
Screenshot: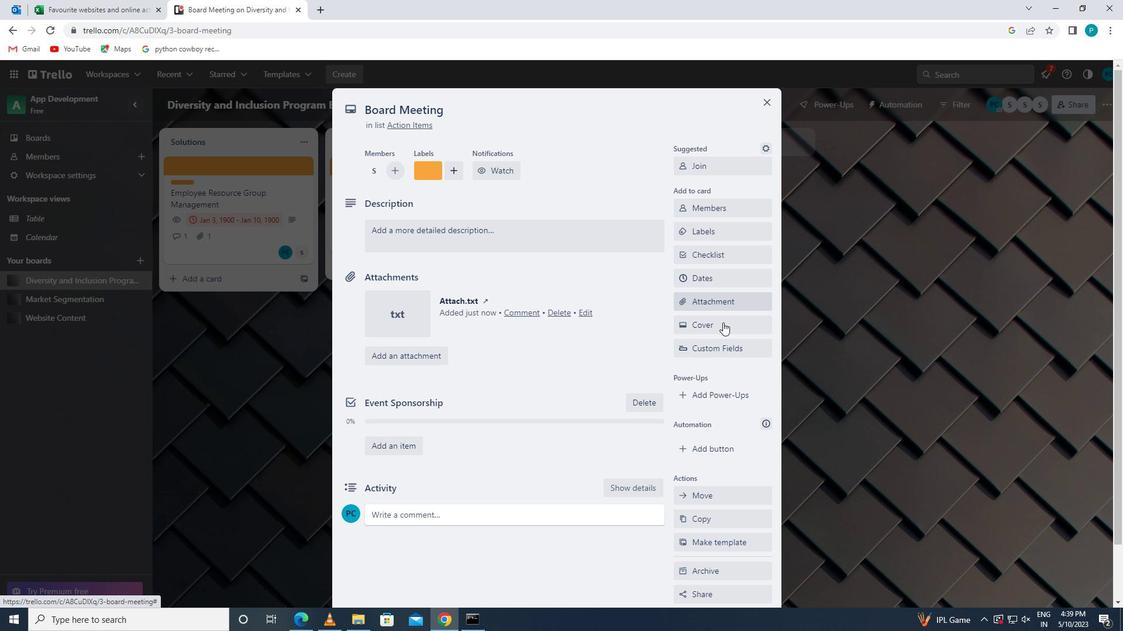 
Action: Mouse pressed left at (721, 330)
Screenshot: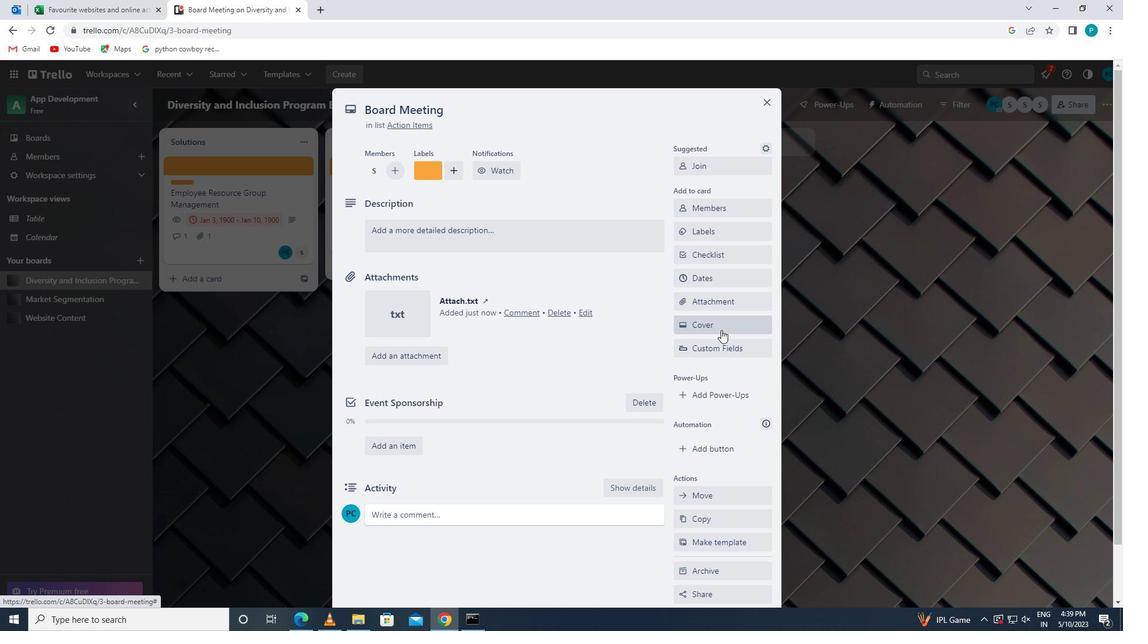 
Action: Mouse moved to (764, 367)
Screenshot: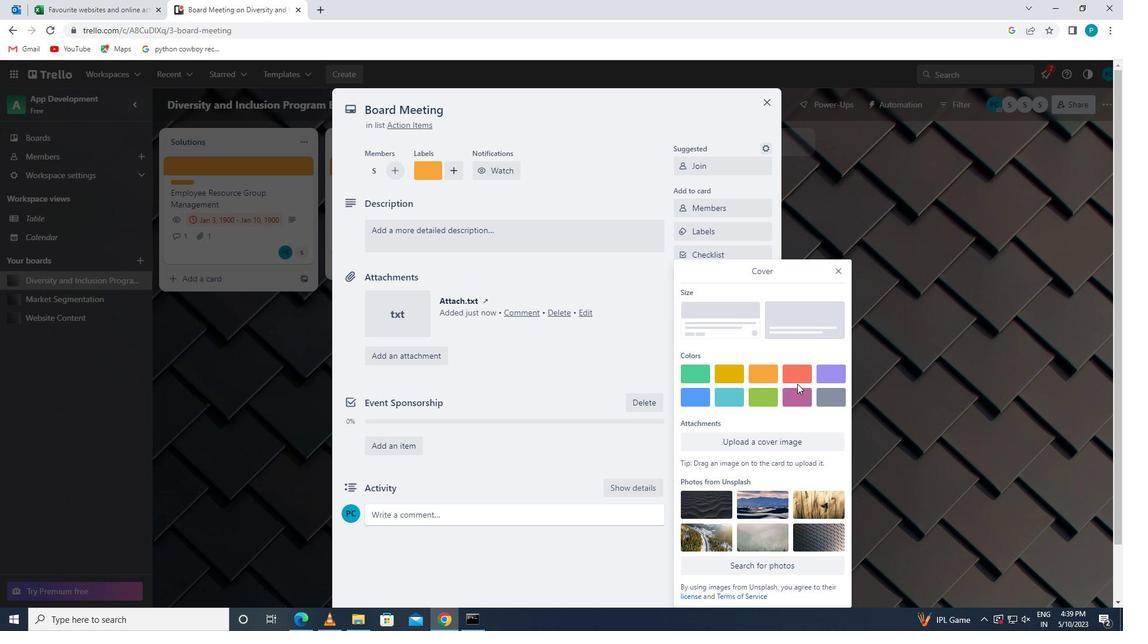 
Action: Mouse pressed left at (764, 367)
Screenshot: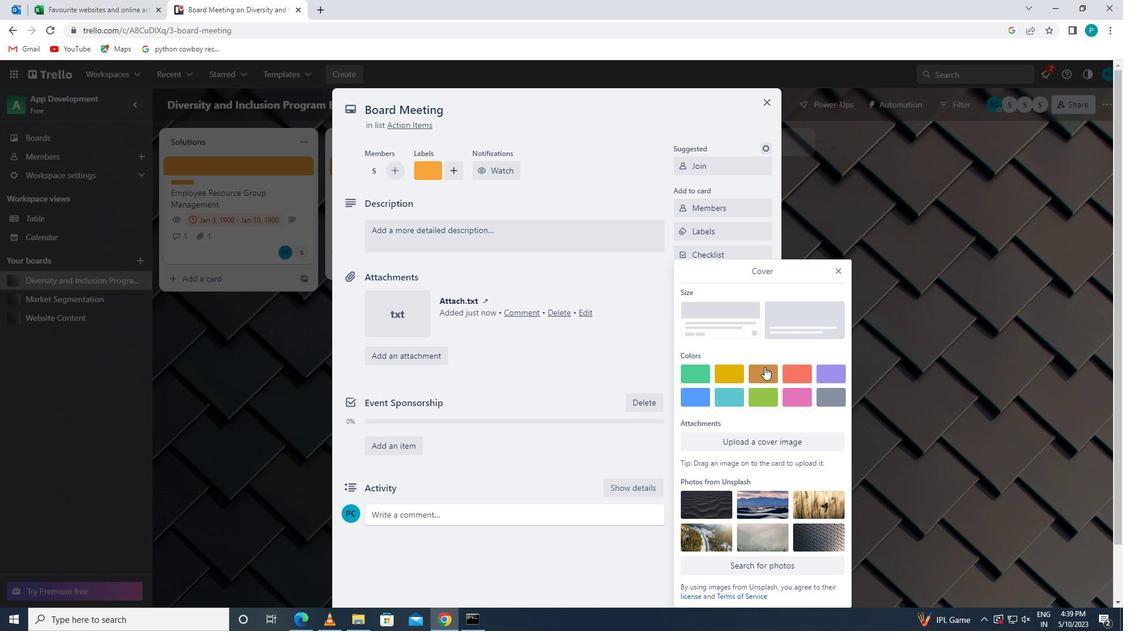 
Action: Mouse moved to (839, 248)
Screenshot: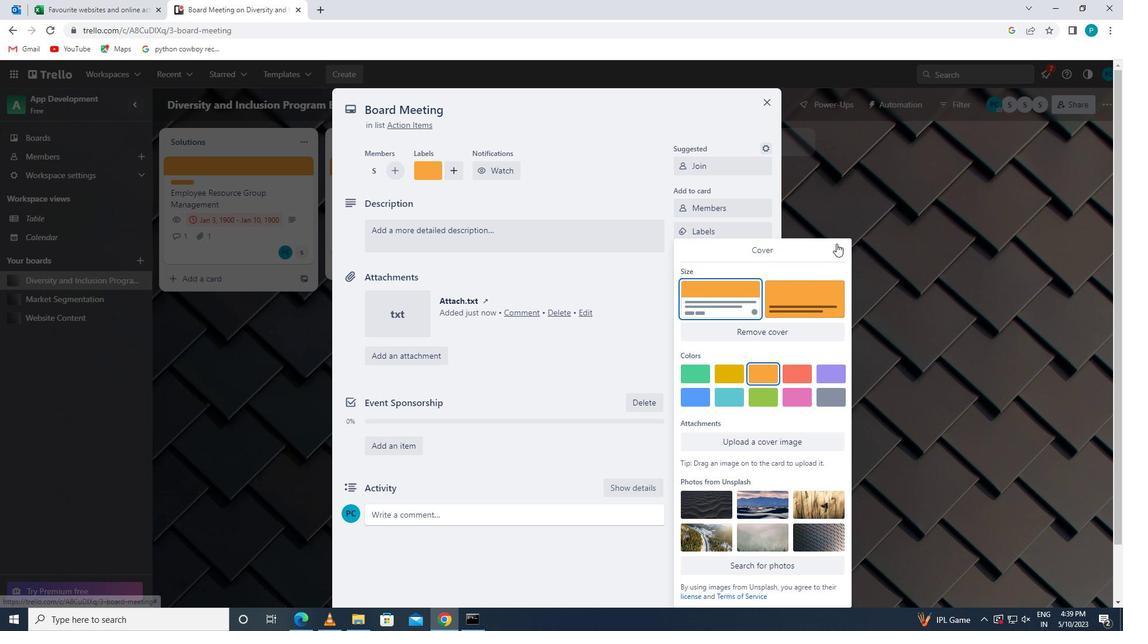 
Action: Mouse pressed left at (839, 248)
Screenshot: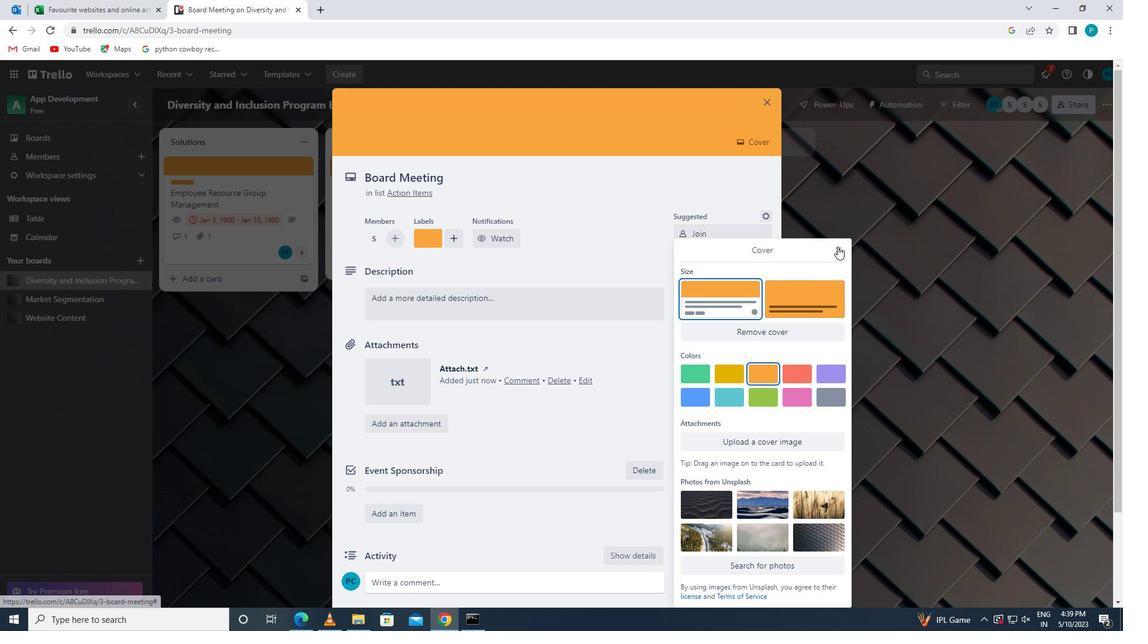 
Action: Mouse moved to (435, 299)
Screenshot: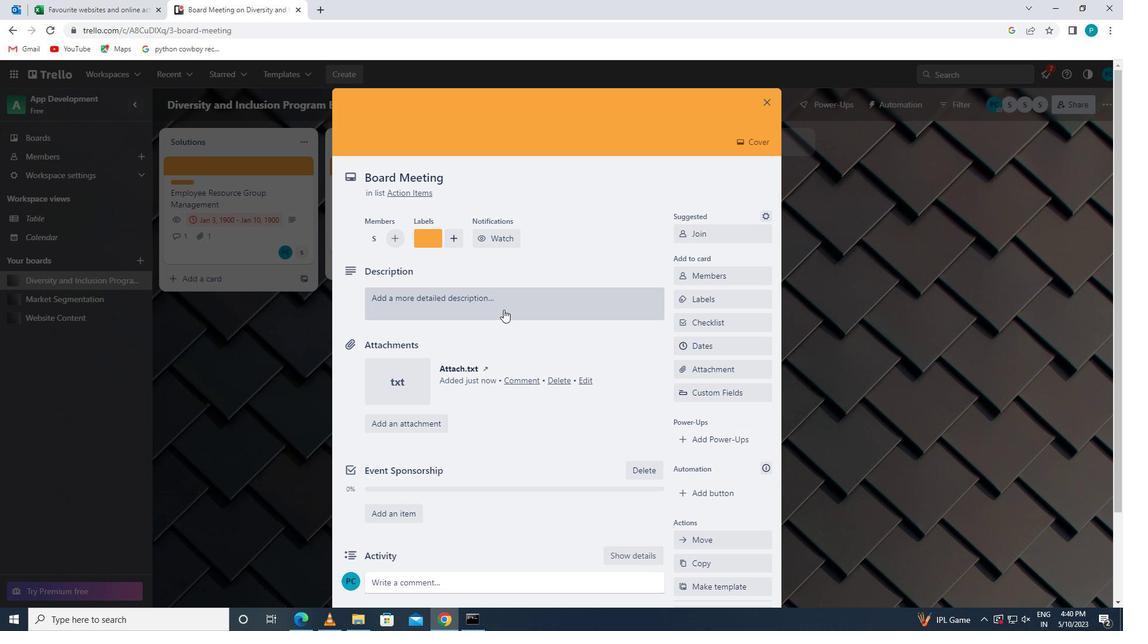 
Action: Mouse pressed left at (435, 299)
Screenshot: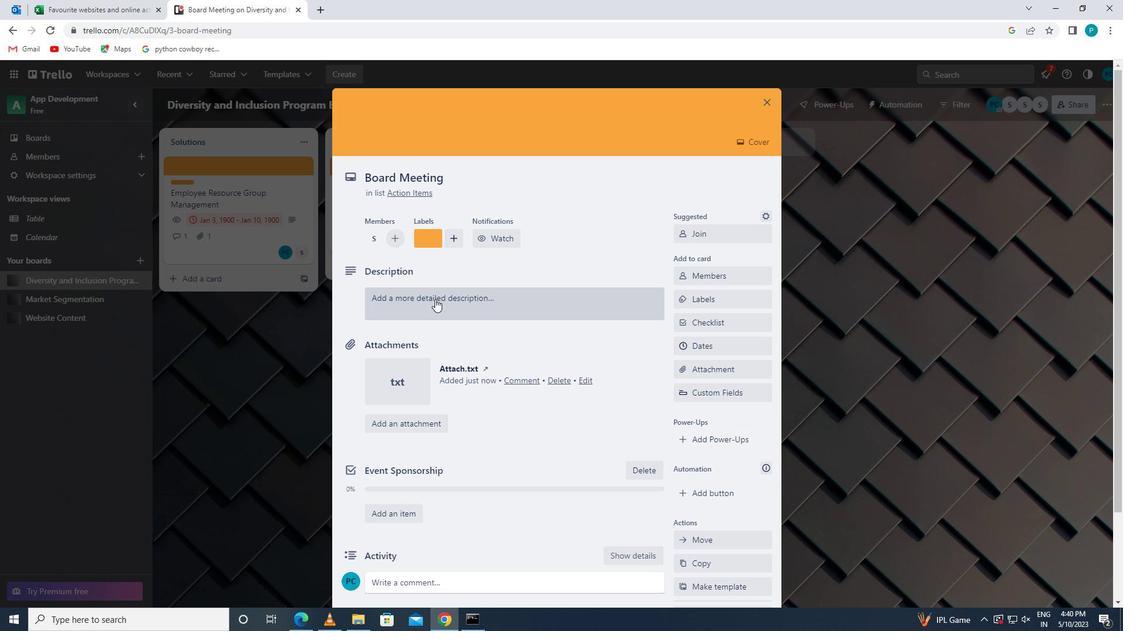 
Action: Key pressed <Key.caps_lock>r<Key.caps_lock>esearch<Key.space>and<Key.space>develop<Key.space>new<Key.space>partnership<Key.space>opportunitir<Key.backspace>es
Screenshot: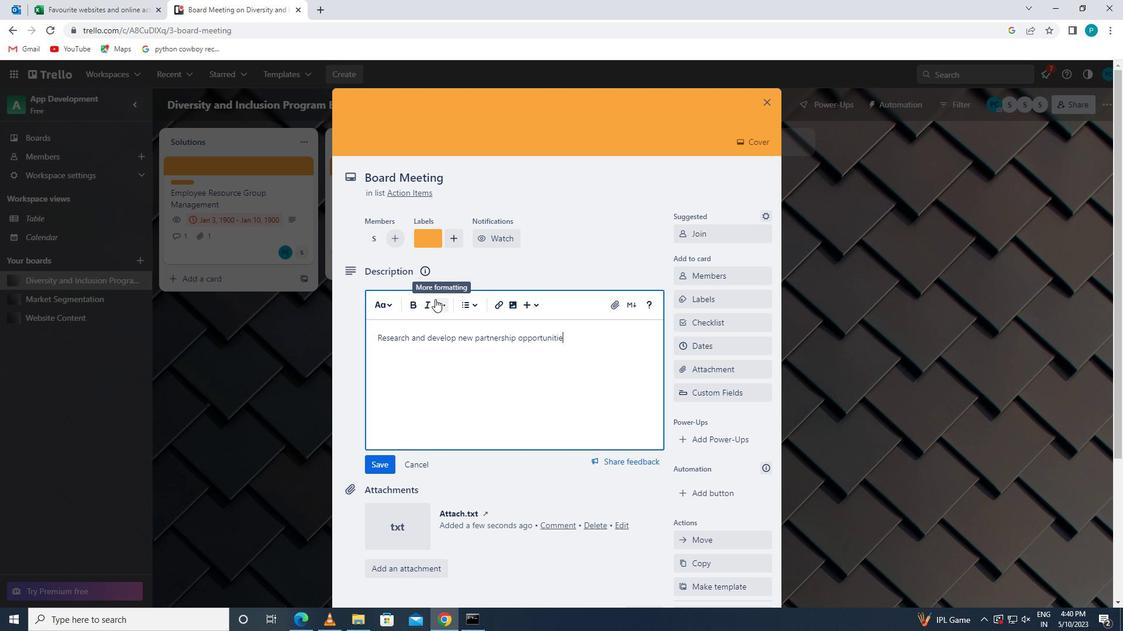 
Action: Mouse moved to (383, 462)
Screenshot: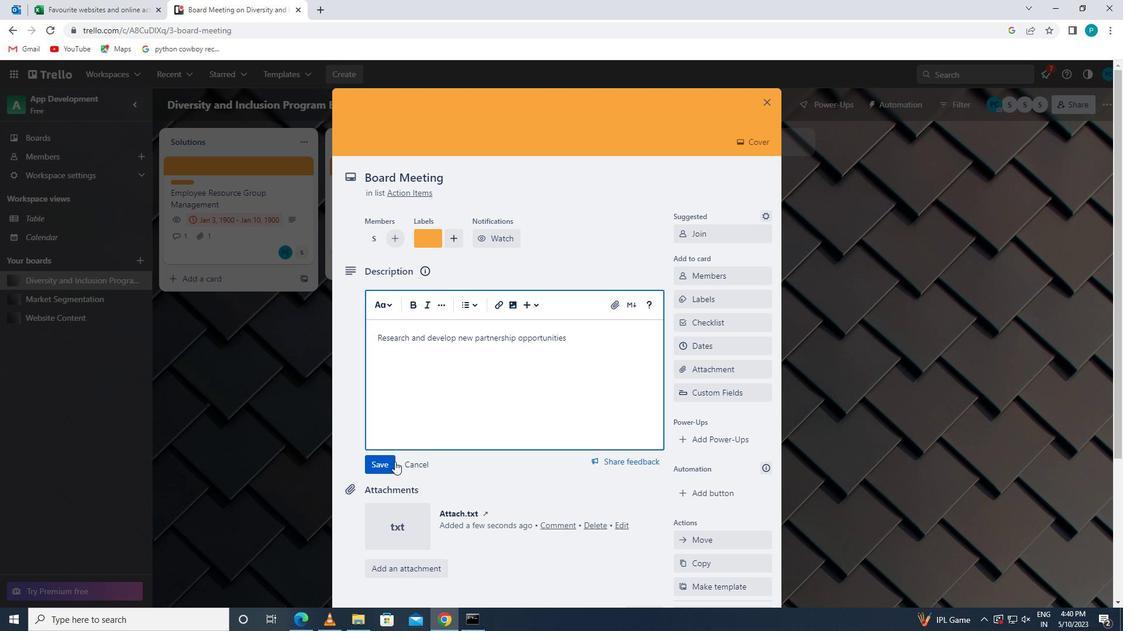 
Action: Mouse pressed left at (383, 462)
Screenshot: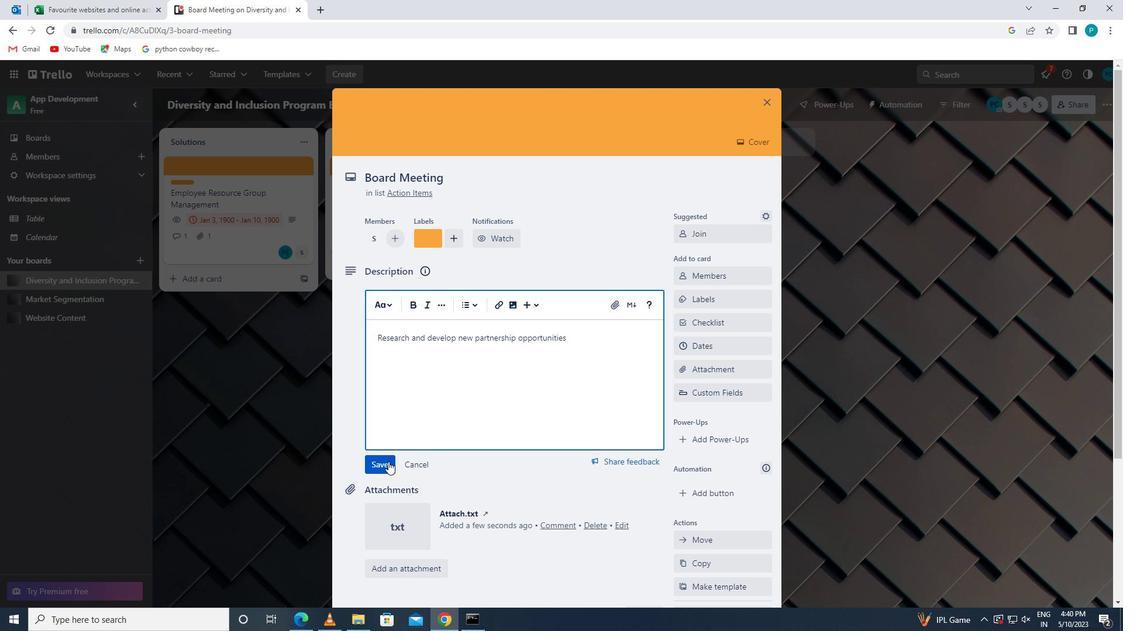 
Action: Mouse scrolled (383, 461) with delta (0, 0)
Screenshot: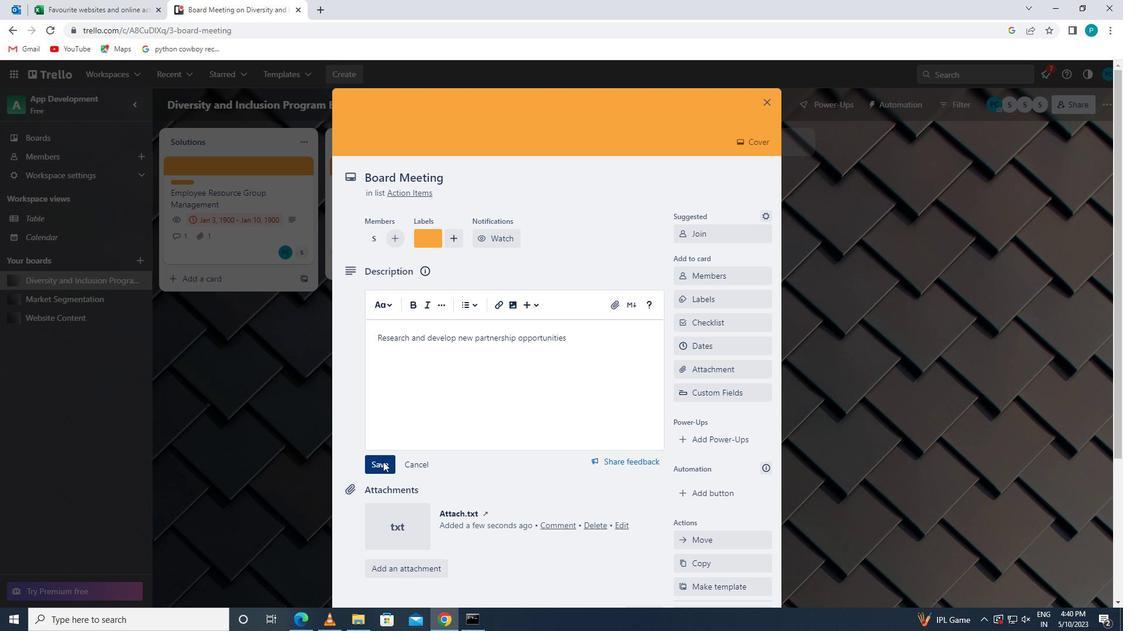 
Action: Mouse scrolled (383, 461) with delta (0, 0)
Screenshot: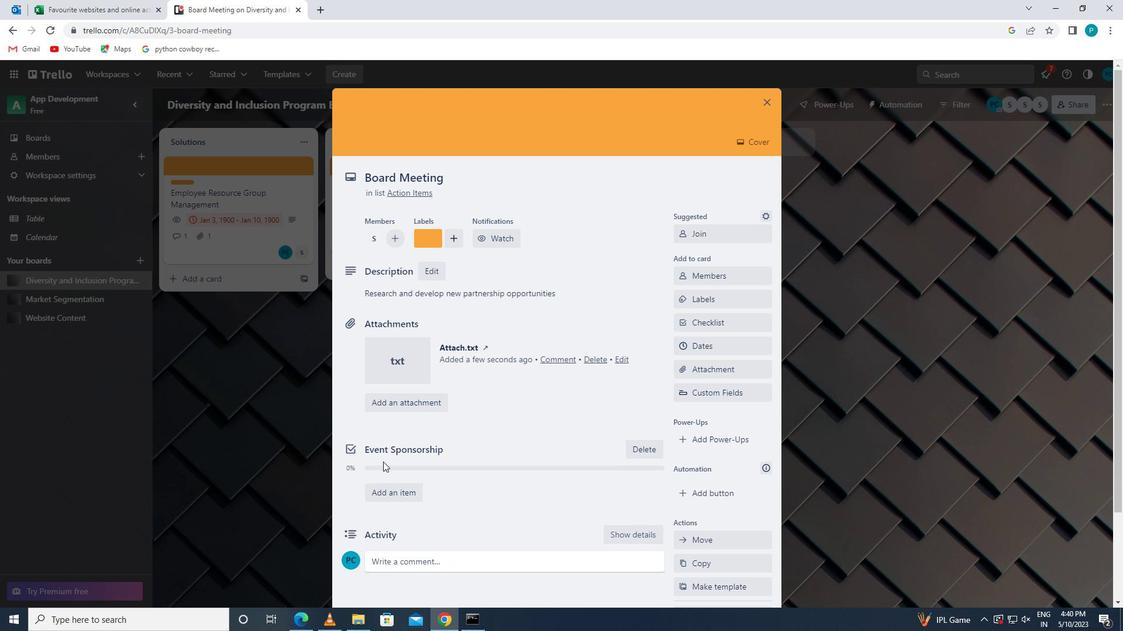 
Action: Mouse scrolled (383, 461) with delta (0, 0)
Screenshot: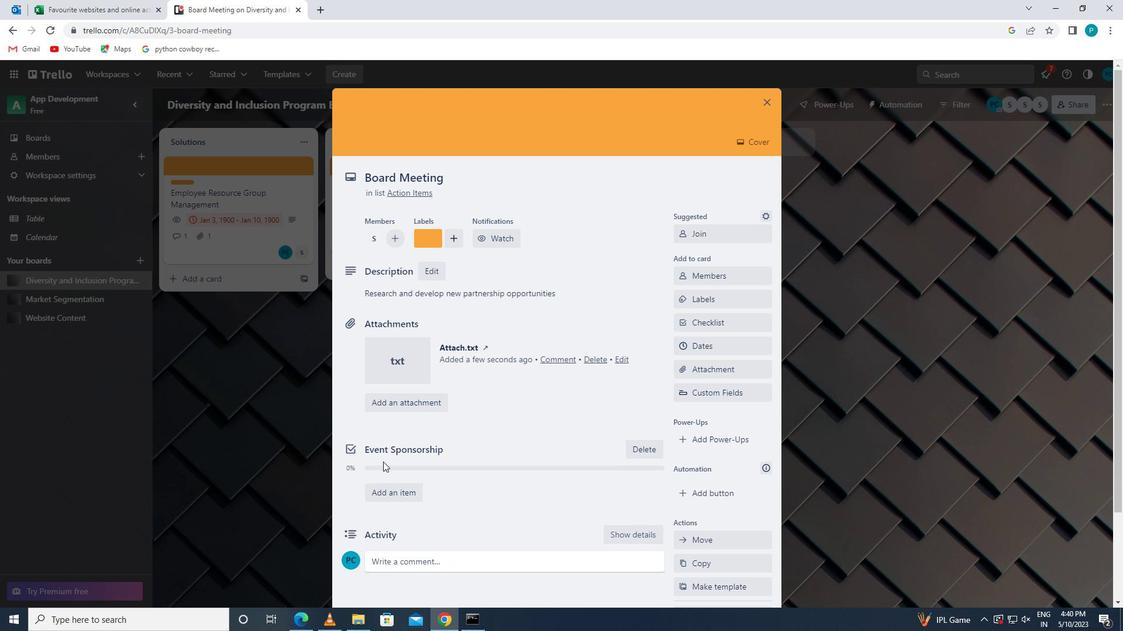 
Action: Mouse scrolled (383, 461) with delta (0, 0)
Screenshot: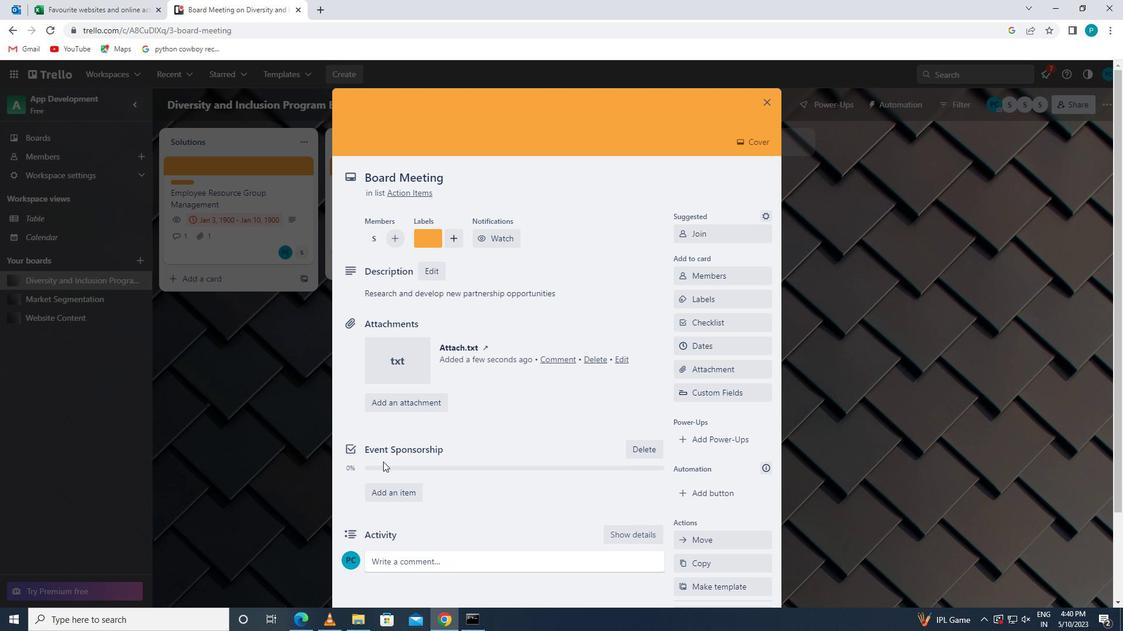 
Action: Mouse moved to (382, 454)
Screenshot: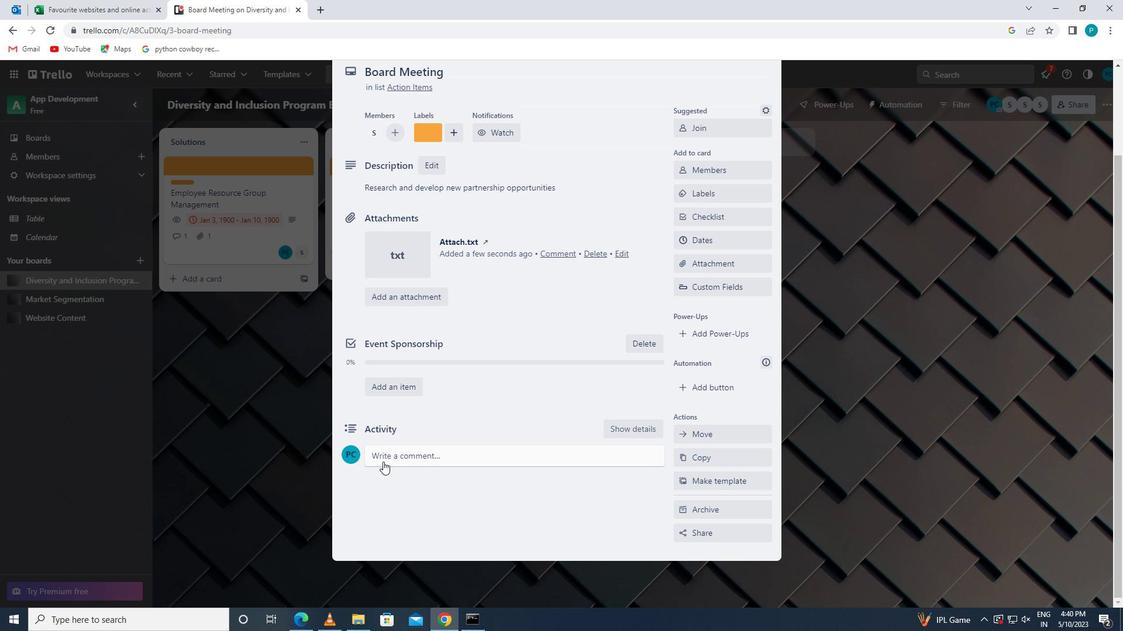 
Action: Mouse pressed left at (382, 454)
Screenshot: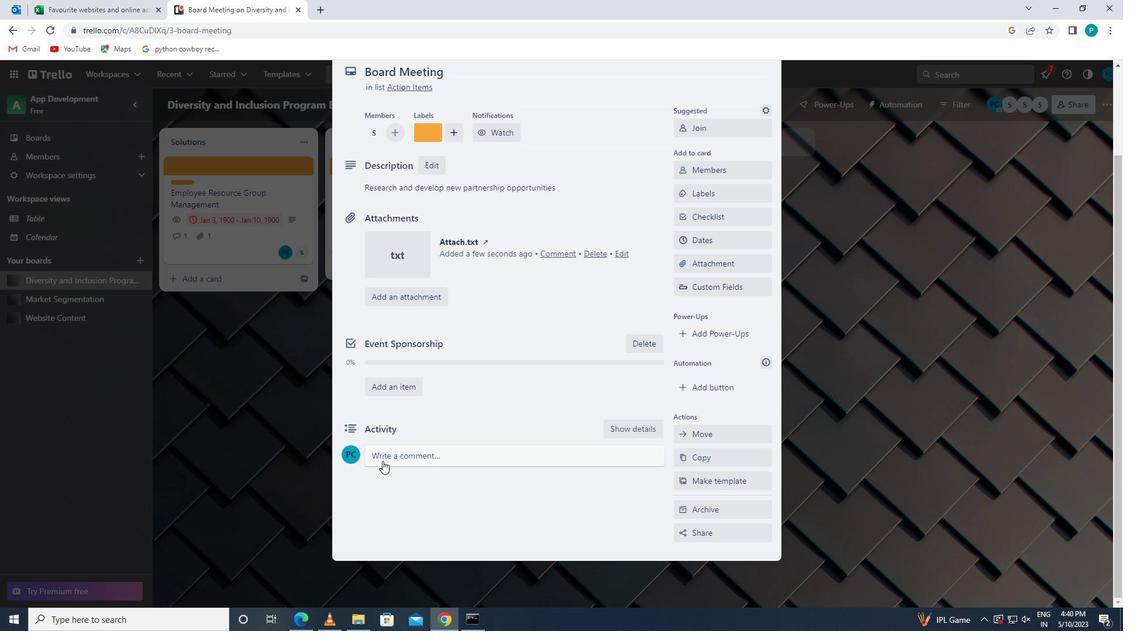
Action: Key pressed <Key.caps_lock>w<Key.caps_lock>e<Key.space>sg<Key.backspace>hould<Key.space>approach<Key.space>this<Key.space>task<Key.space>with<Key.space>a<Key.space>sense<Key.space>of<Key.space>ownership,tal<Key.backspace>king<Key.space>pride<Key.space>in<Key.space>our<Key.space>work<Key.space>and<Key.space>its<Key.space>impact<Key.space>on<Key.space>p<Key.backspace>the<Key.space>project
Screenshot: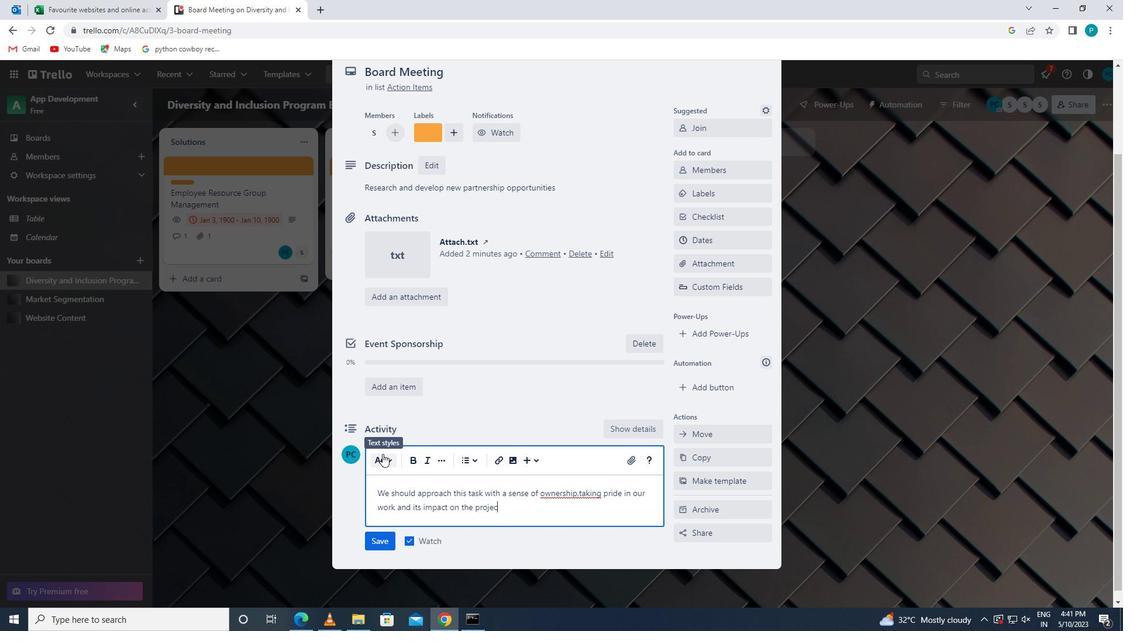 
Action: Mouse moved to (378, 538)
Screenshot: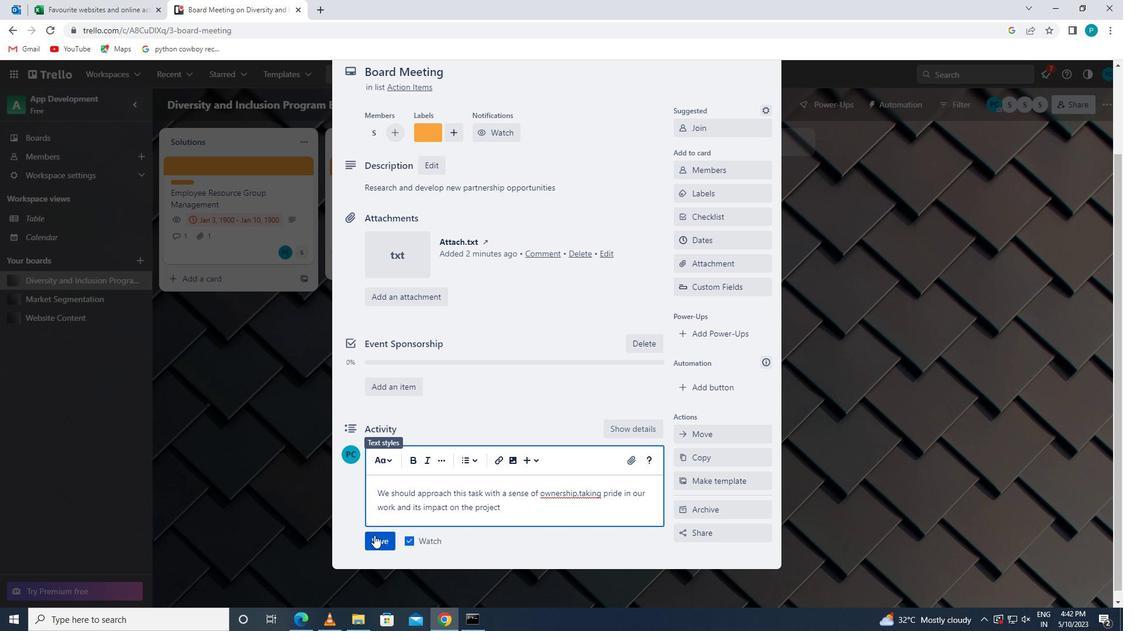 
Action: Mouse pressed left at (378, 538)
Screenshot: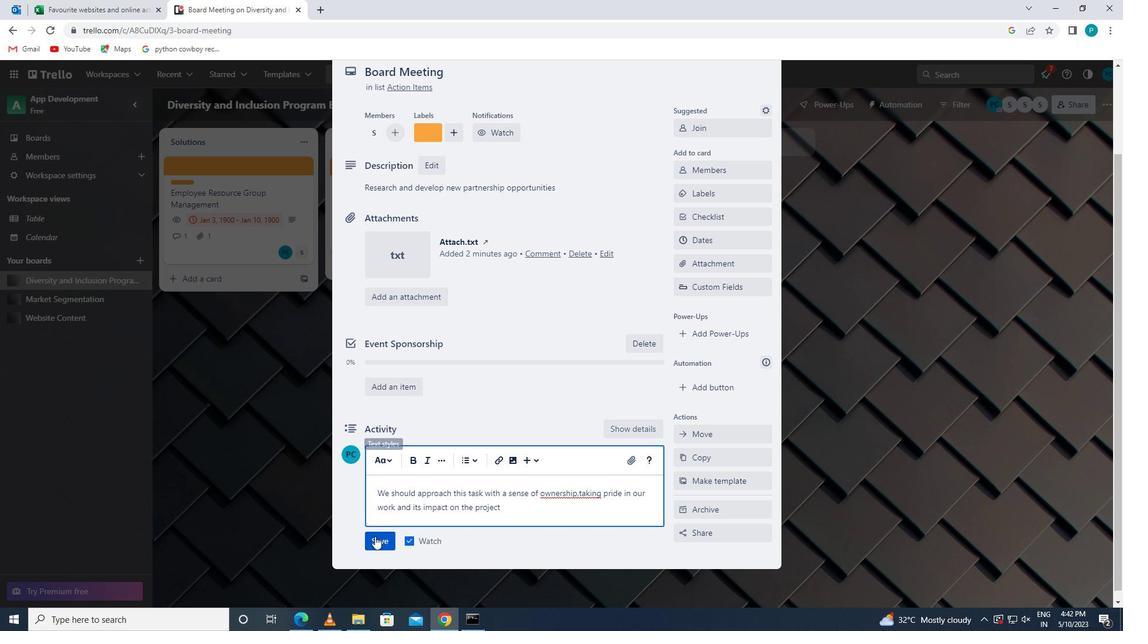 
Action: Mouse moved to (699, 234)
Screenshot: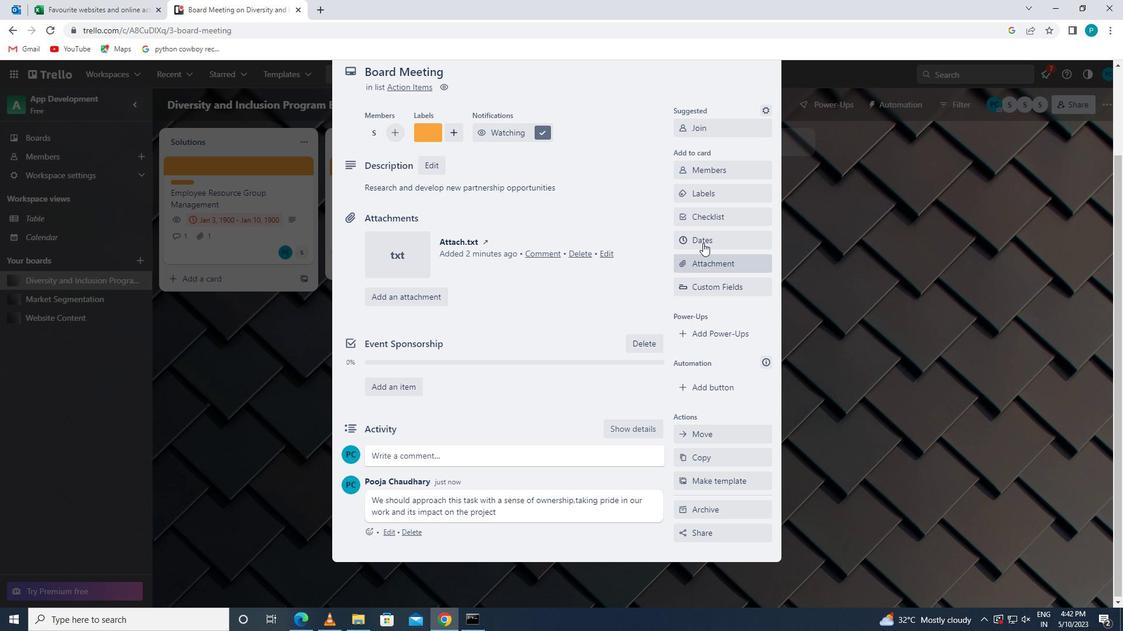 
Action: Mouse pressed left at (699, 234)
Screenshot: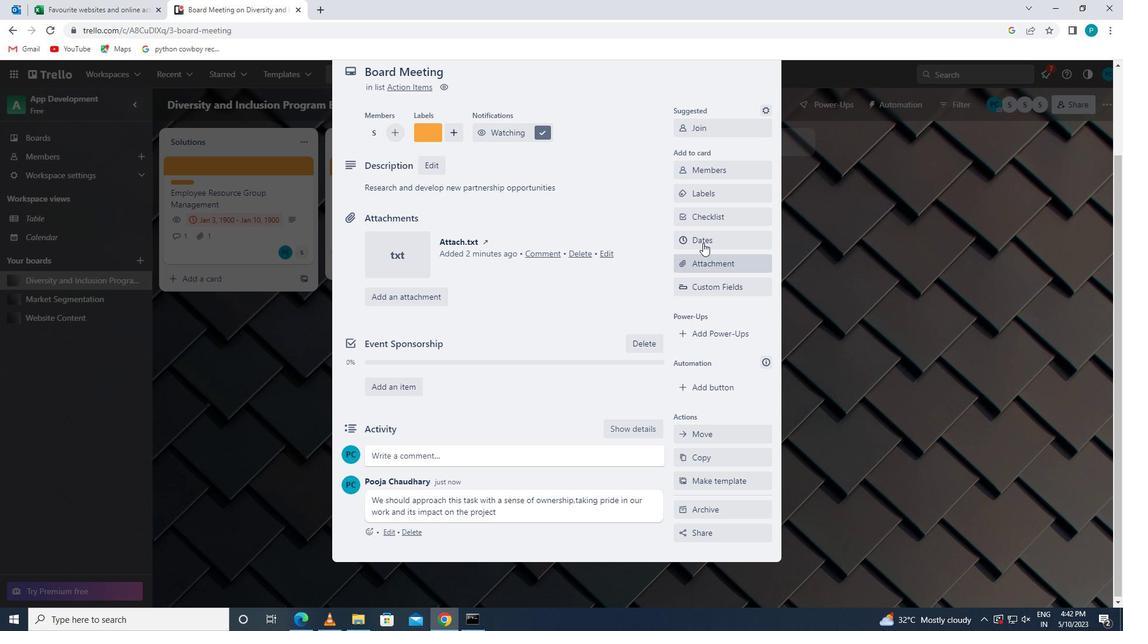 
Action: Mouse moved to (685, 315)
Screenshot: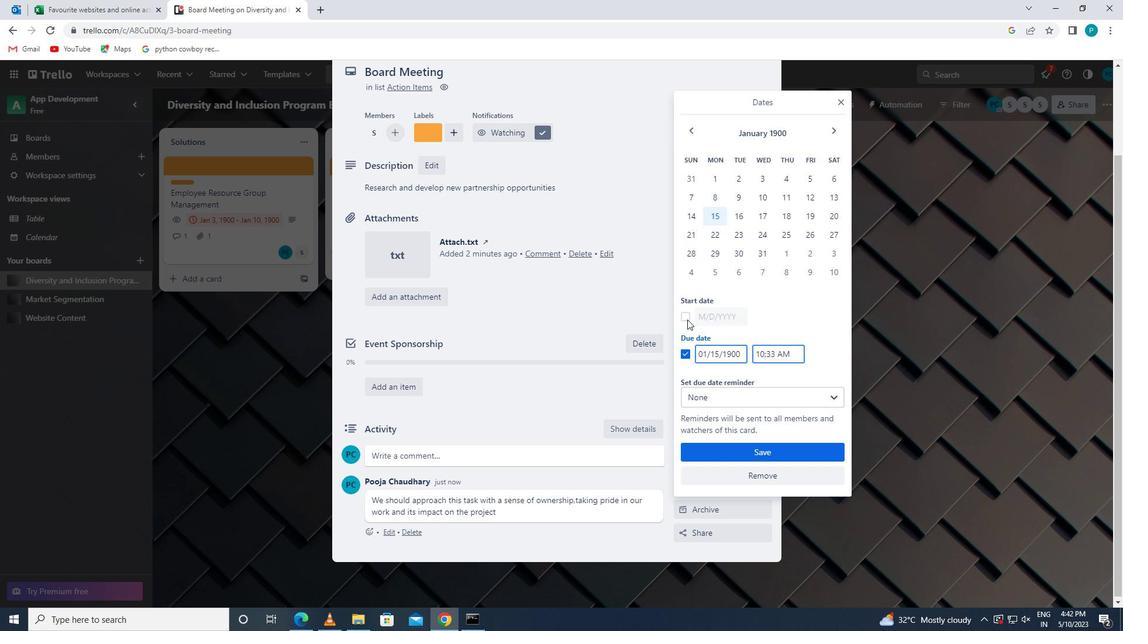 
Action: Mouse pressed left at (685, 315)
Screenshot: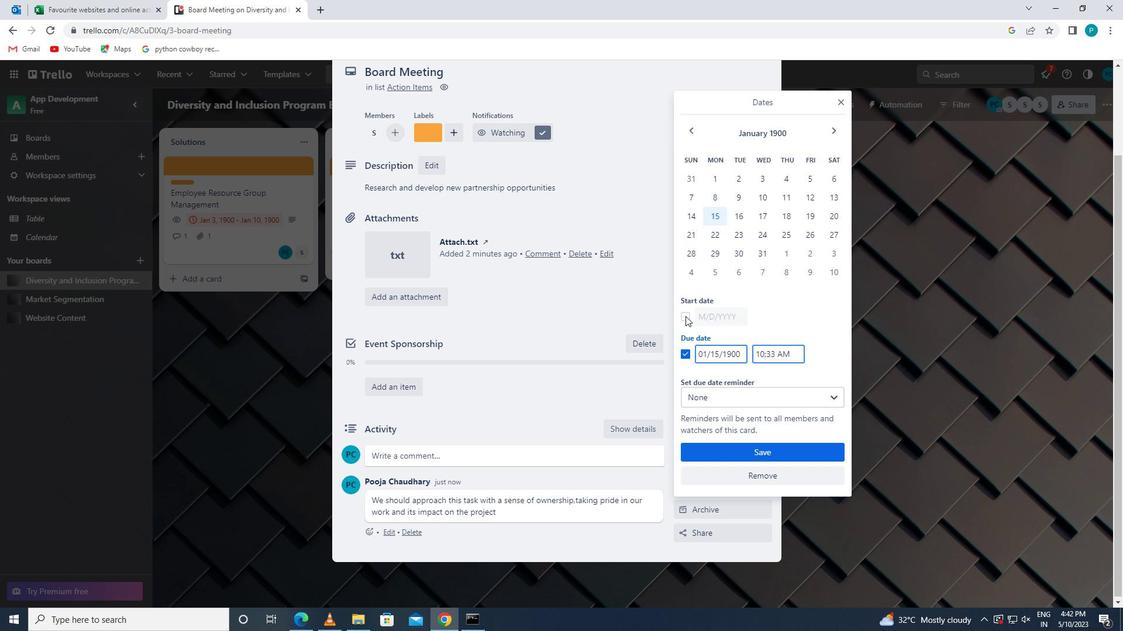 
Action: Mouse moved to (717, 313)
Screenshot: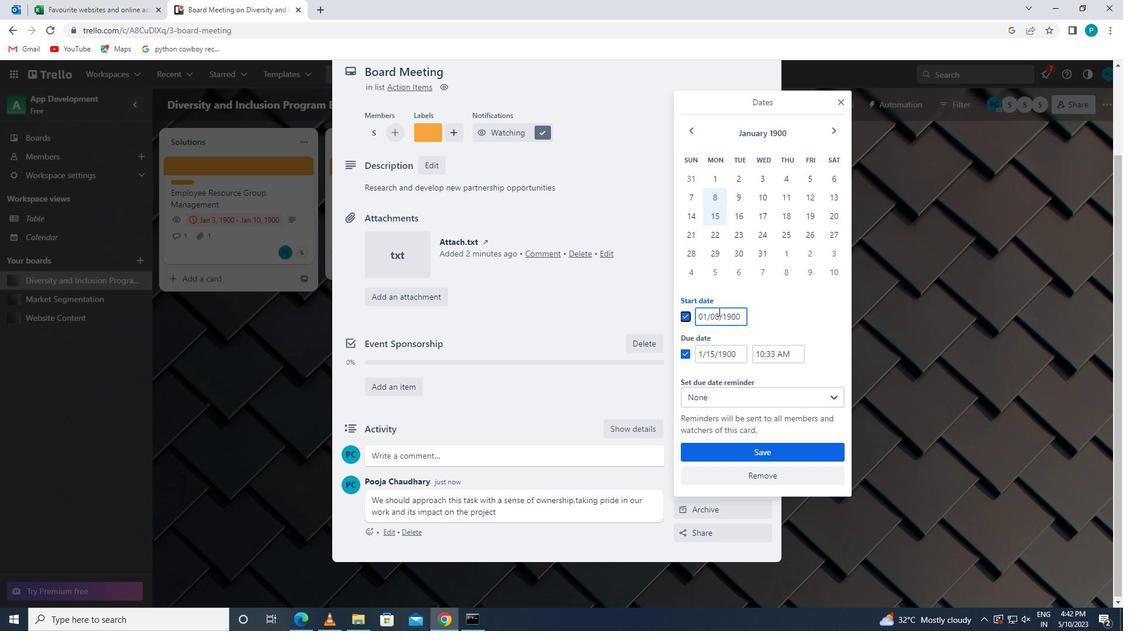 
Action: Mouse pressed left at (717, 313)
Screenshot: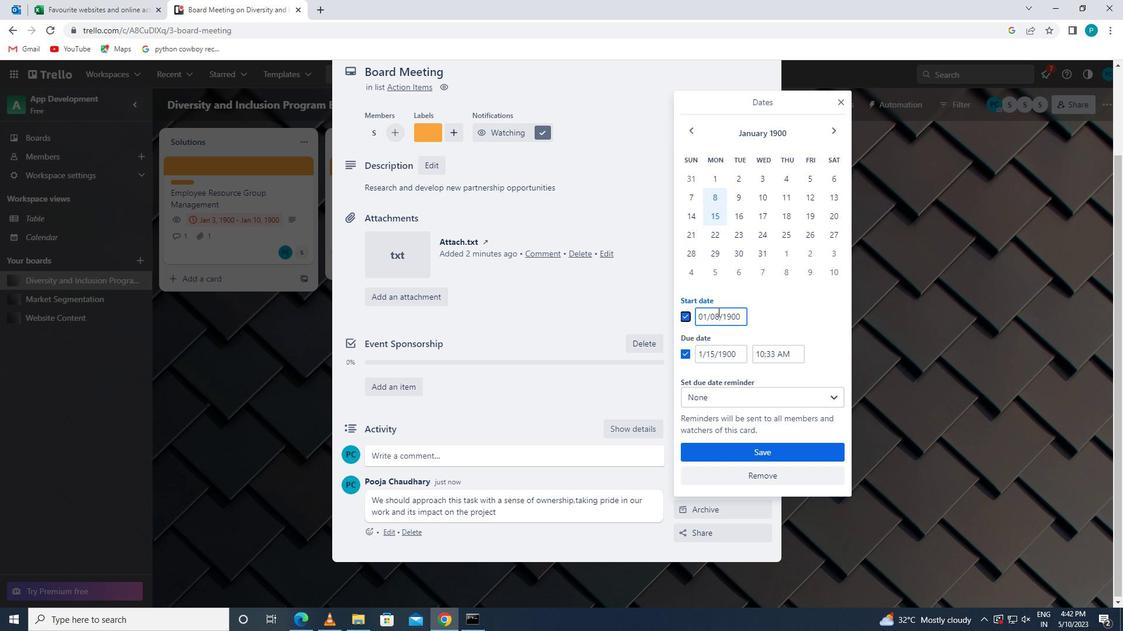 
Action: Mouse moved to (709, 318)
Screenshot: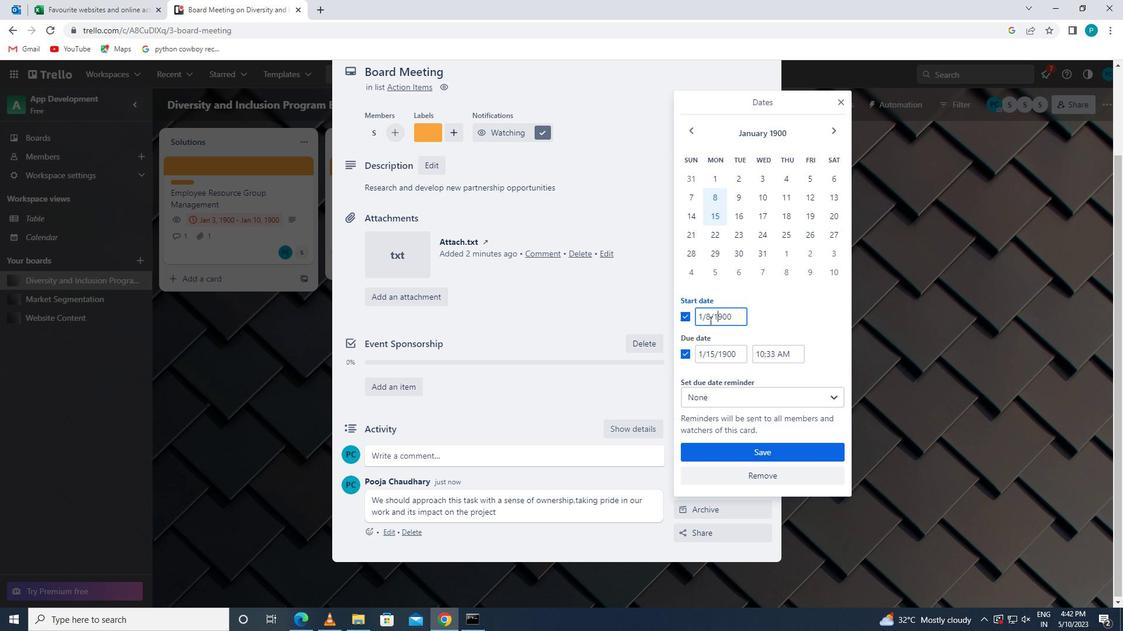 
Action: Mouse pressed left at (709, 318)
Screenshot: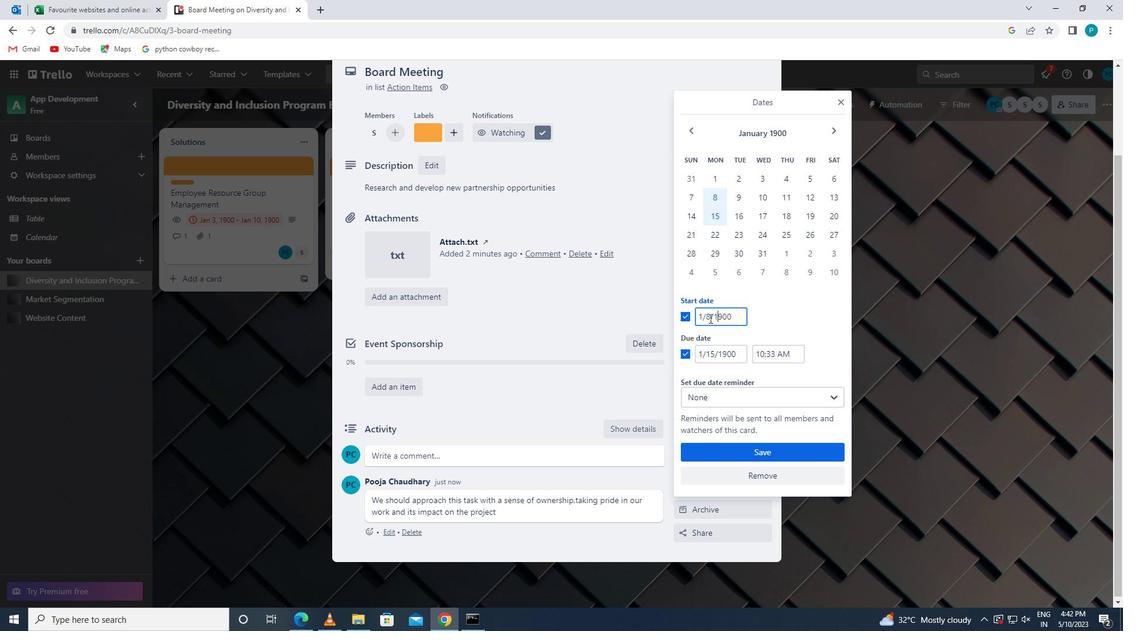 
Action: Key pressed <Key.backspace>9
Screenshot: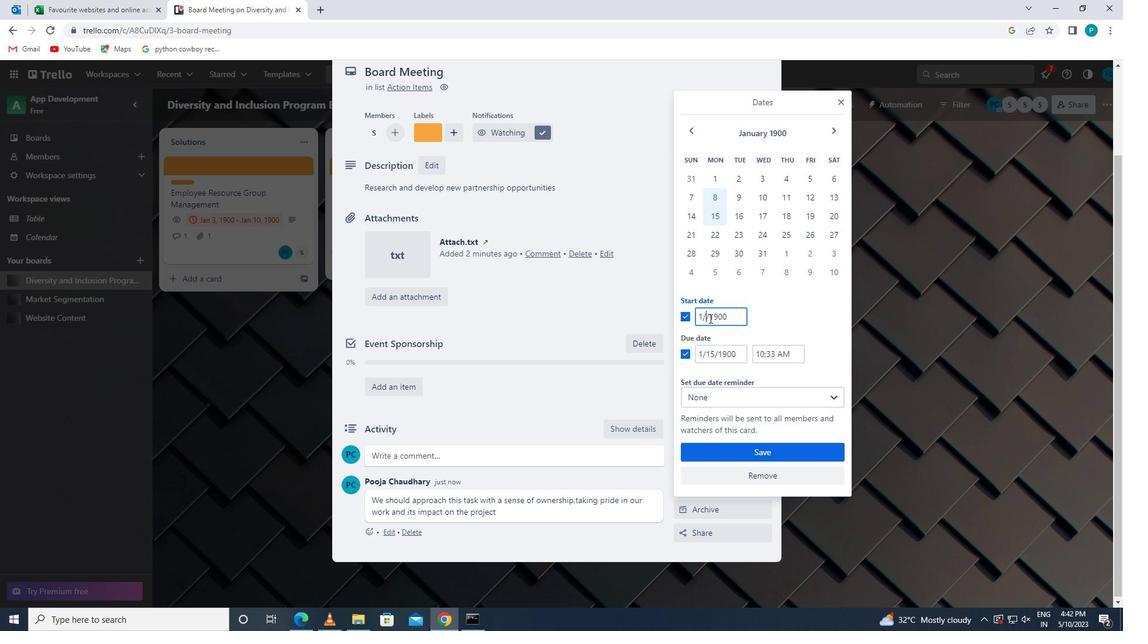 
Action: Mouse moved to (713, 351)
Screenshot: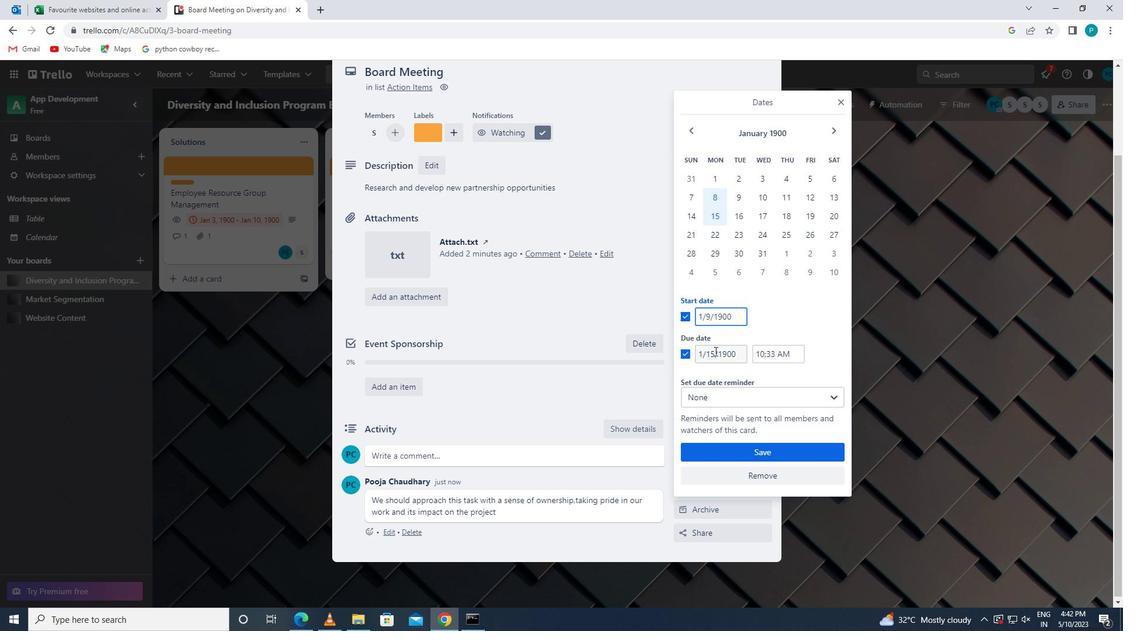 
Action: Mouse pressed left at (713, 351)
Screenshot: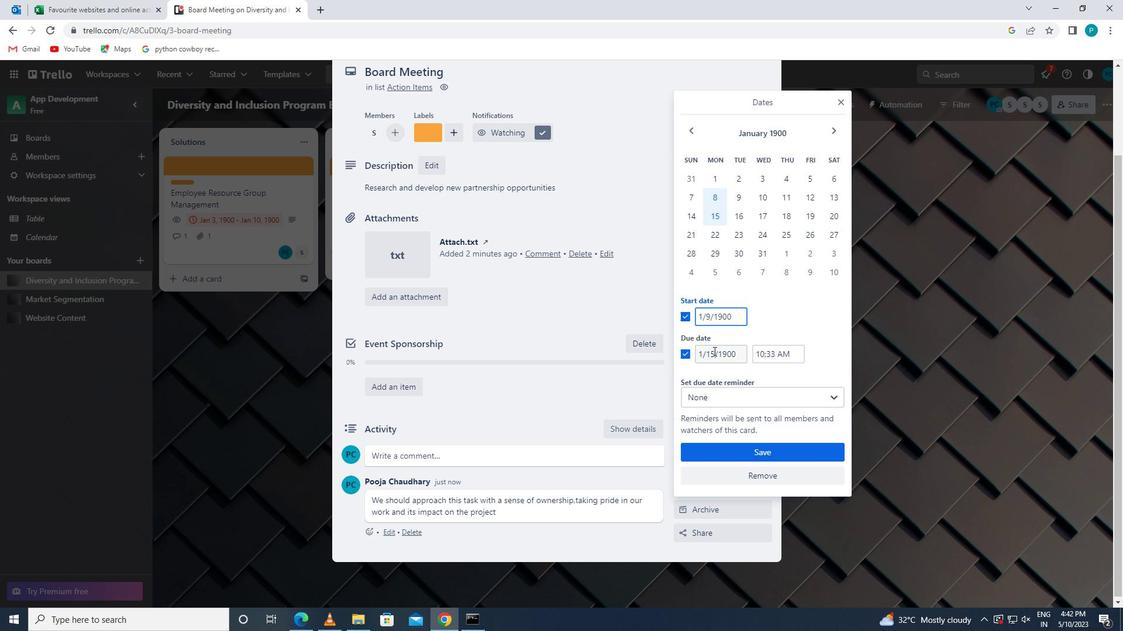 
Action: Mouse moved to (713, 353)
Screenshot: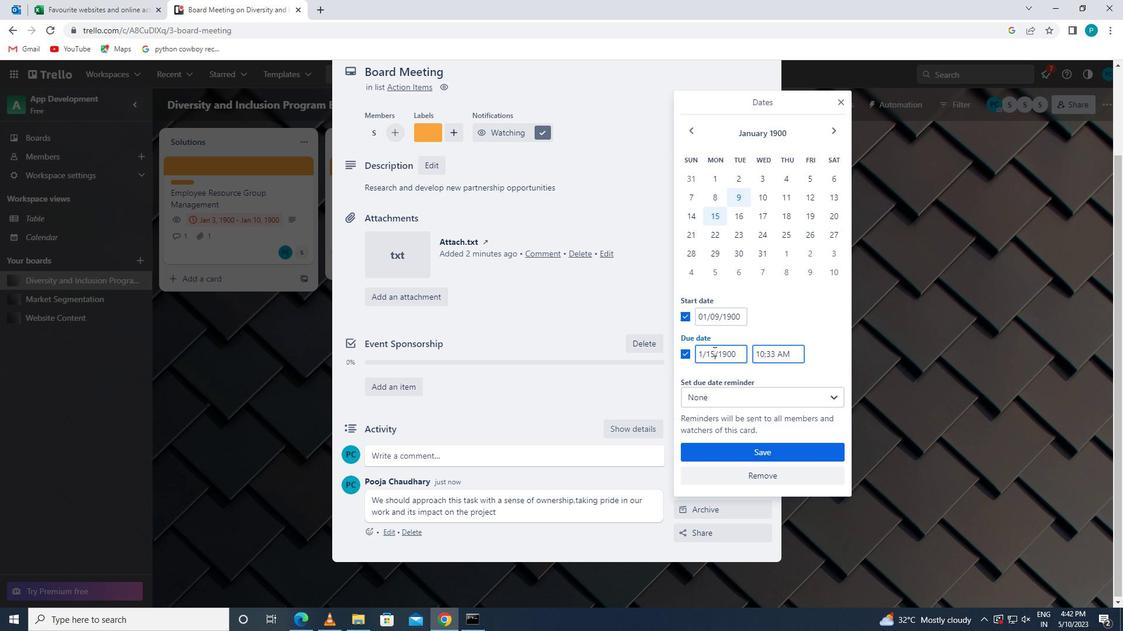 
Action: Key pressed <Key.backspace>6
Screenshot: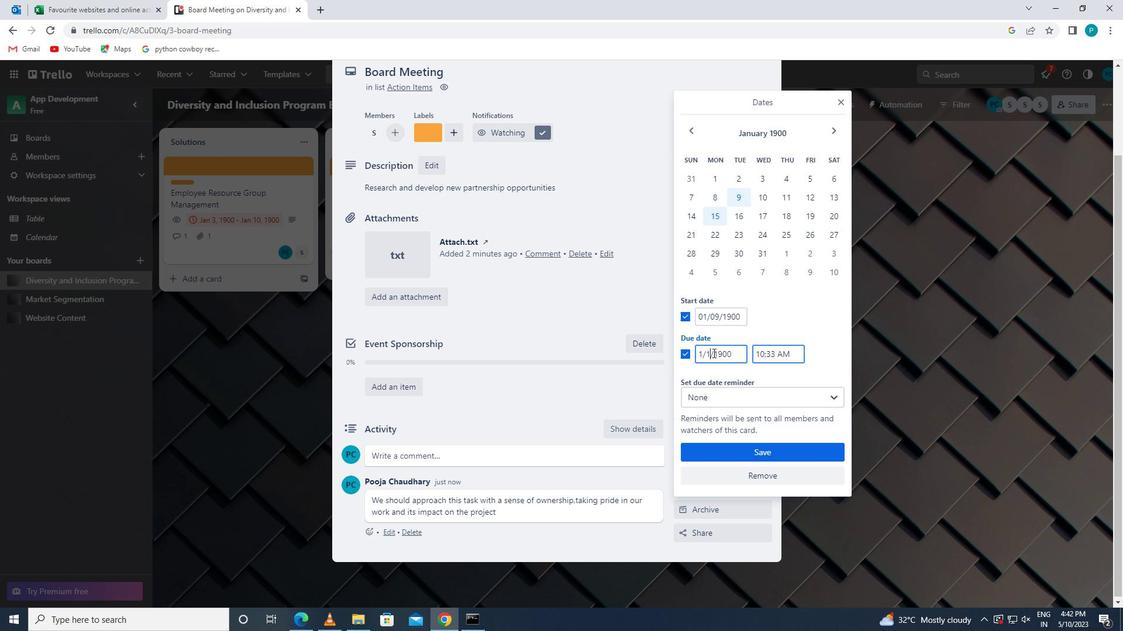 
Action: Mouse moved to (744, 446)
Screenshot: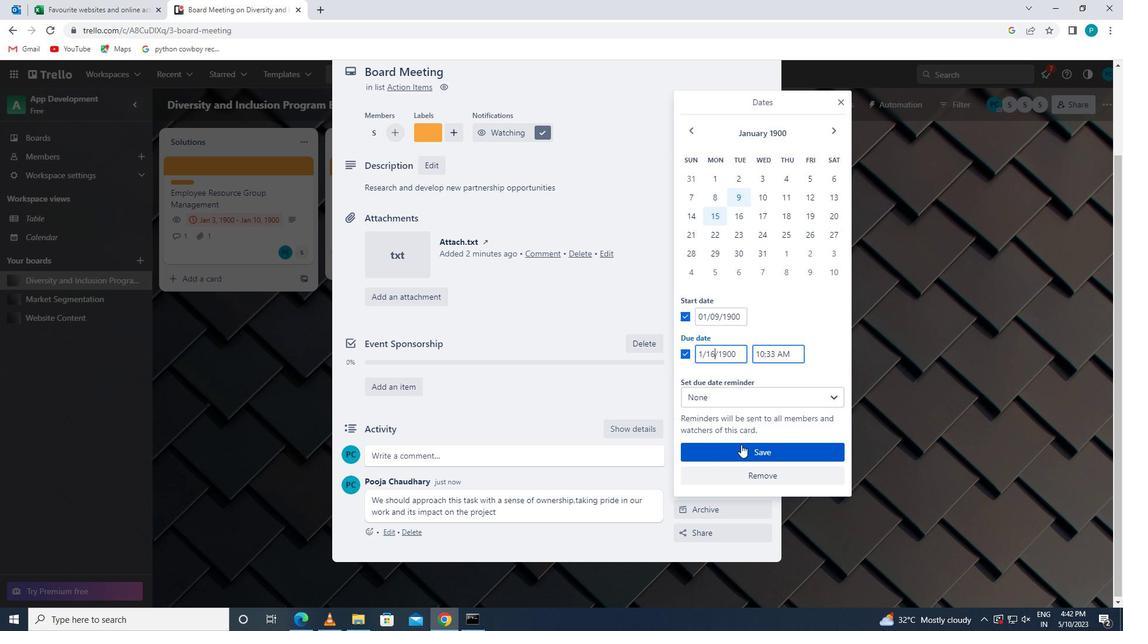 
Action: Mouse pressed left at (744, 446)
Screenshot: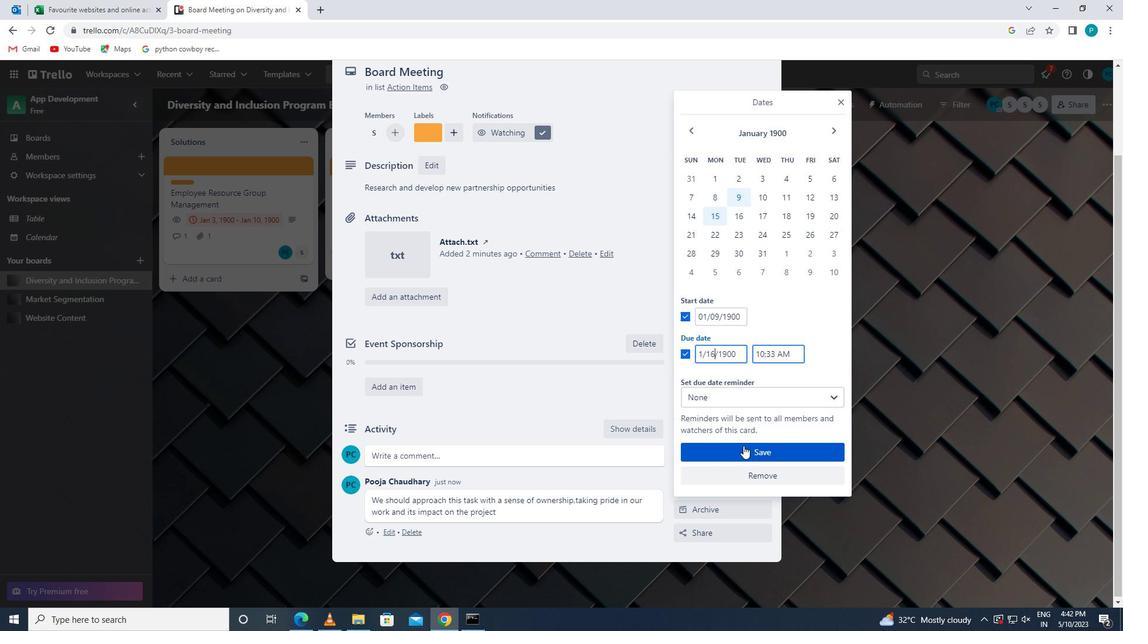 
